 Task: Save the nearest Citi Bike station to your list of favorite locations.
Action: Mouse moved to (443, 392)
Screenshot: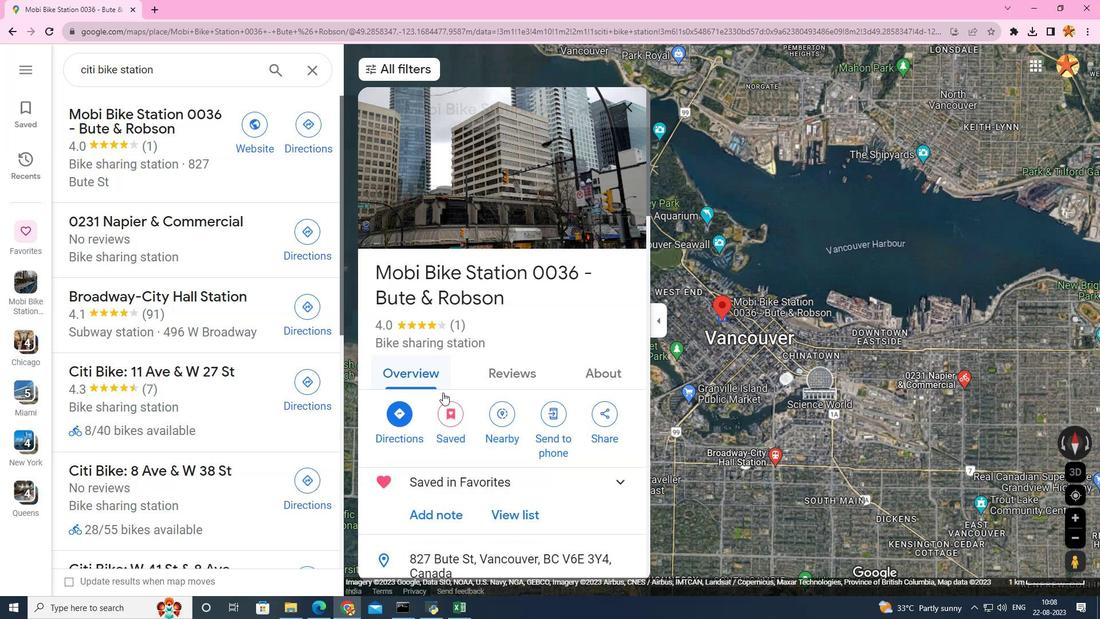 
Action: Mouse scrolled (443, 392) with delta (0, 0)
Screenshot: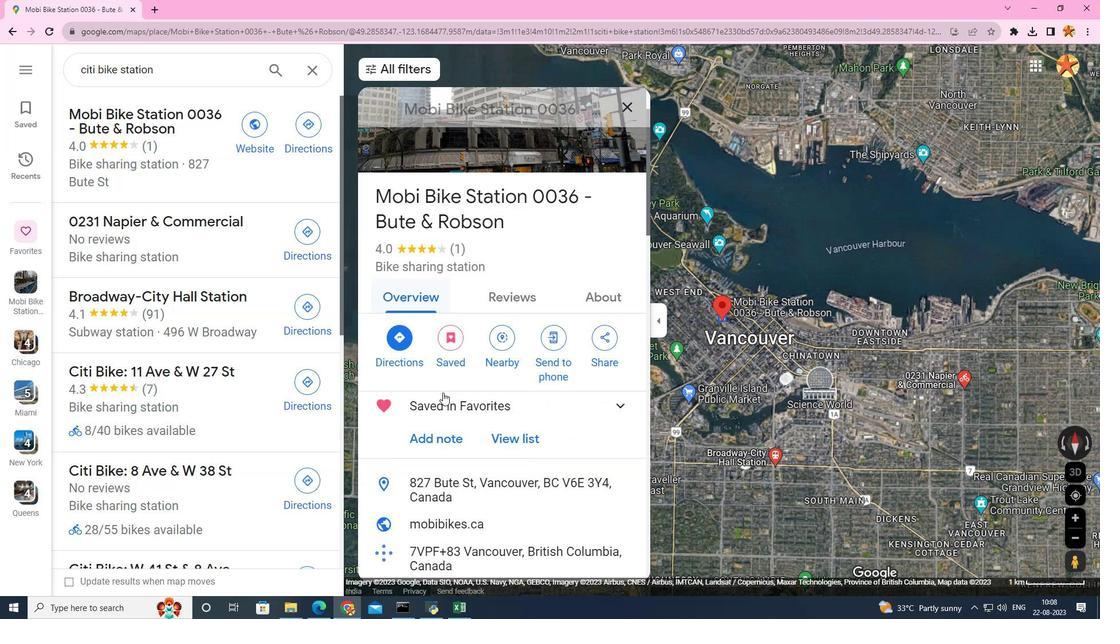 
Action: Mouse scrolled (443, 392) with delta (0, 0)
Screenshot: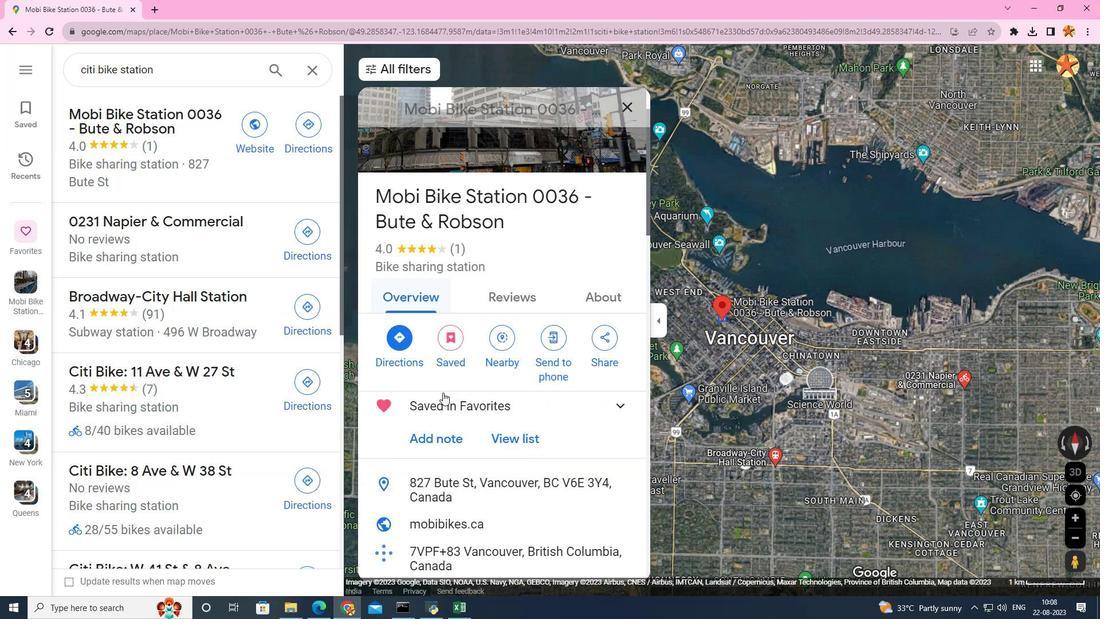 
Action: Mouse scrolled (443, 392) with delta (0, 0)
Screenshot: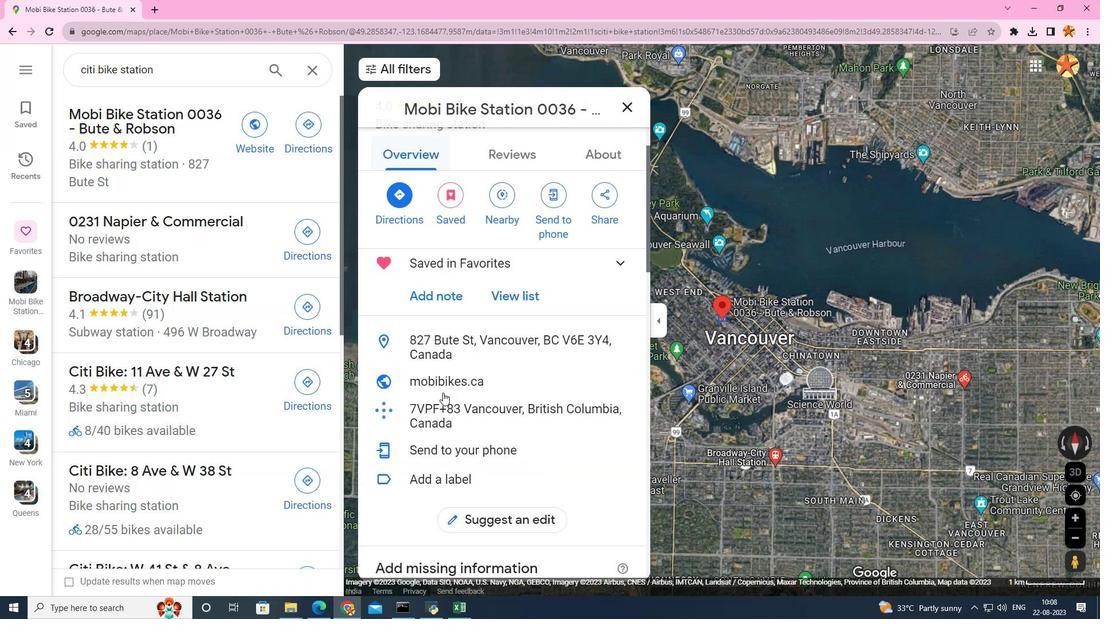 
Action: Mouse scrolled (443, 392) with delta (0, 0)
Screenshot: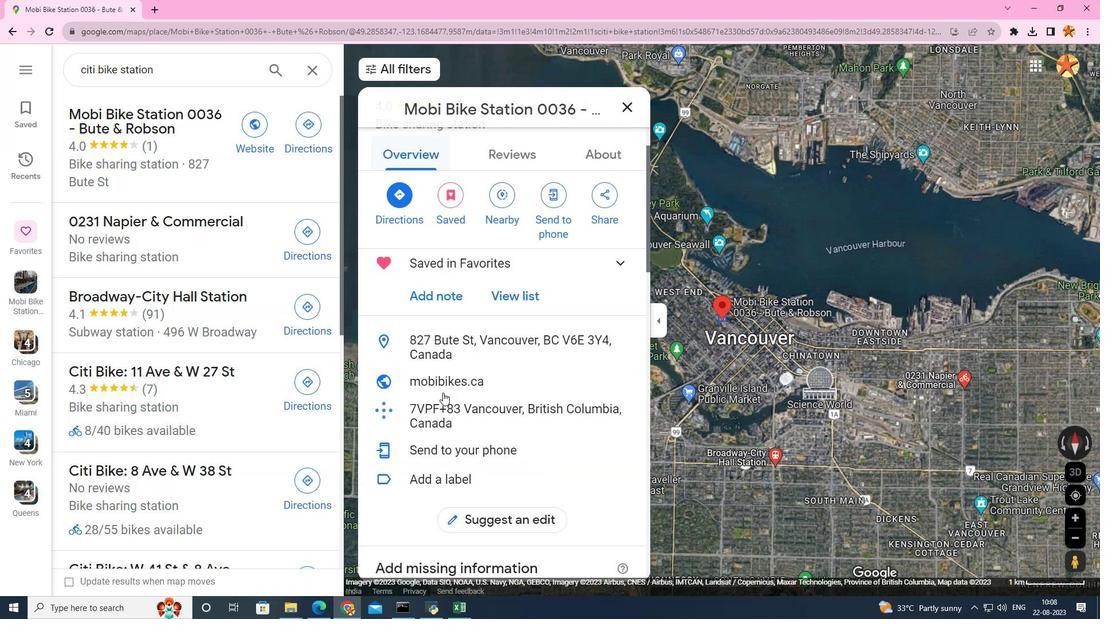 
Action: Mouse moved to (443, 392)
Screenshot: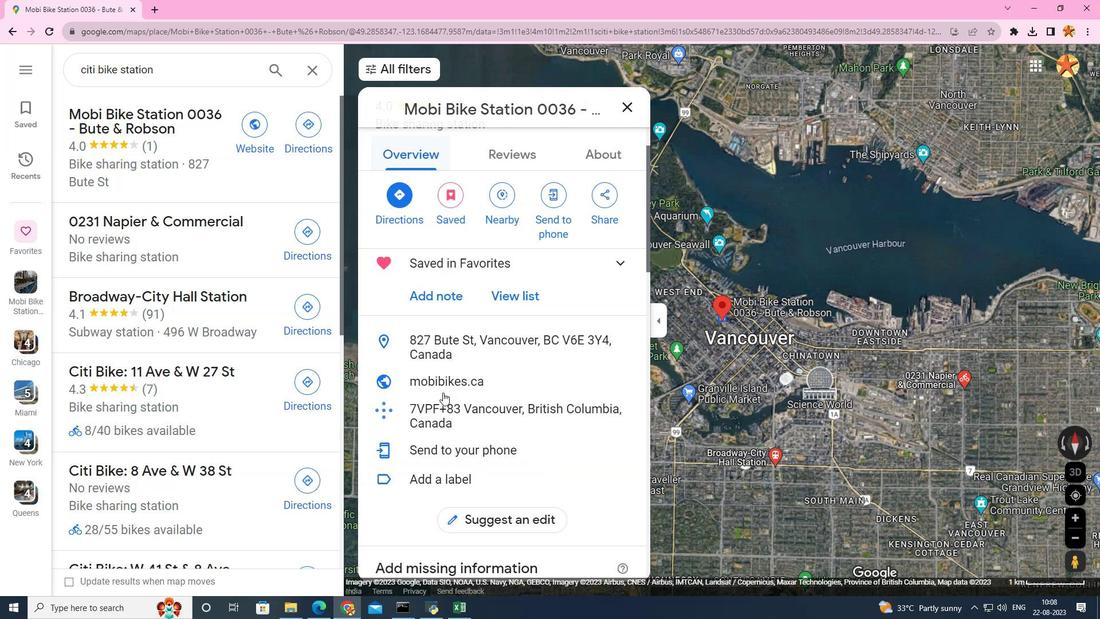 
Action: Mouse scrolled (443, 392) with delta (0, 0)
Screenshot: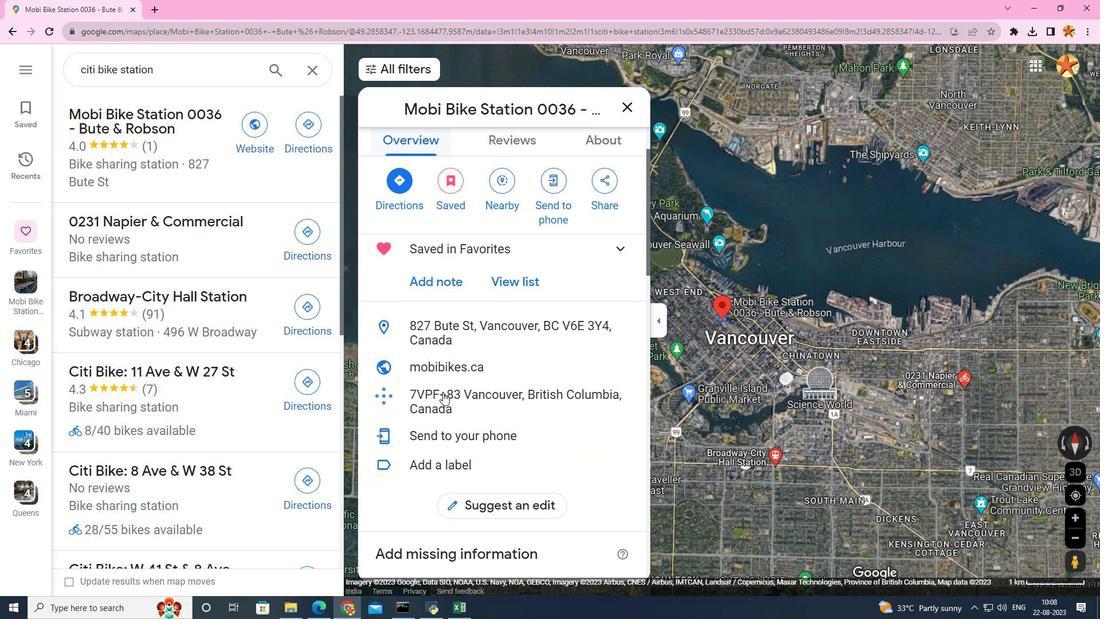 
Action: Mouse scrolled (443, 392) with delta (0, 0)
Screenshot: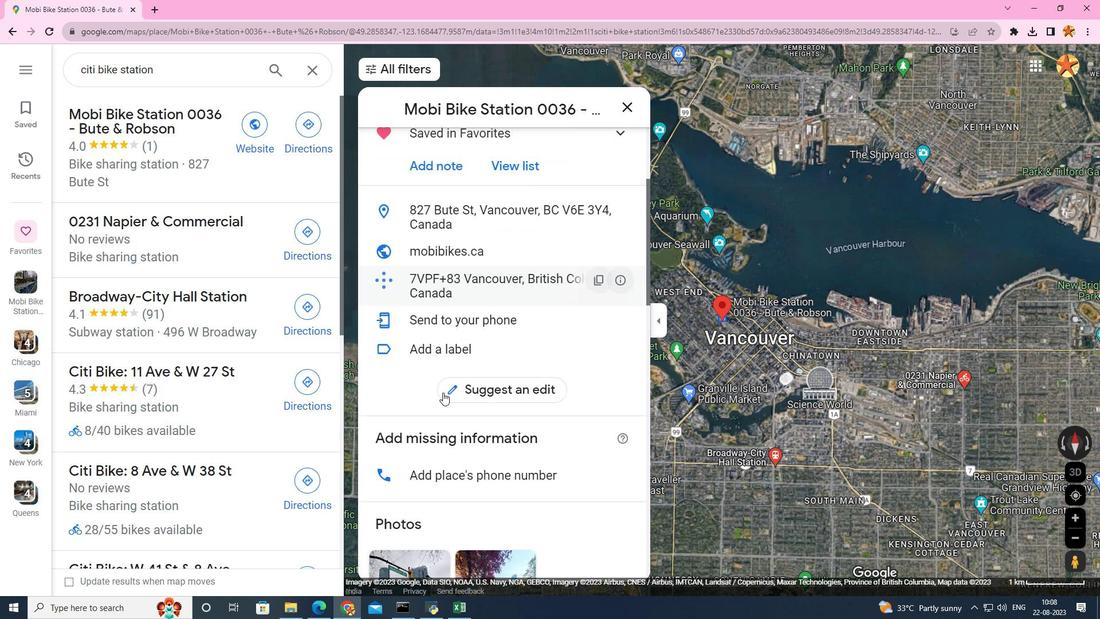 
Action: Mouse scrolled (443, 392) with delta (0, 0)
Screenshot: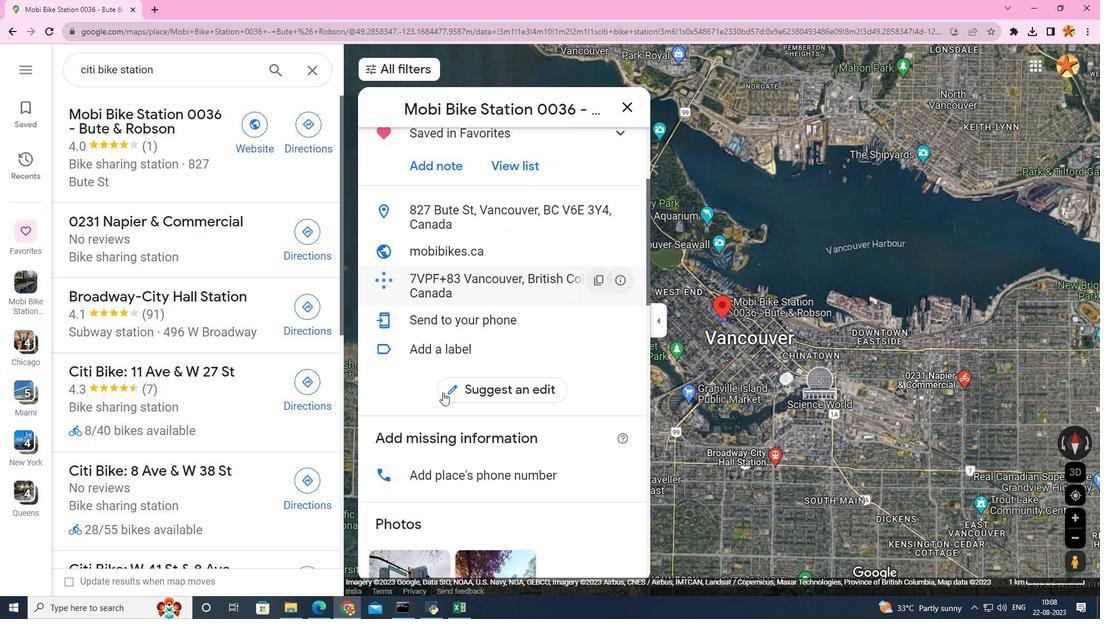 
Action: Mouse scrolled (443, 392) with delta (0, 0)
Screenshot: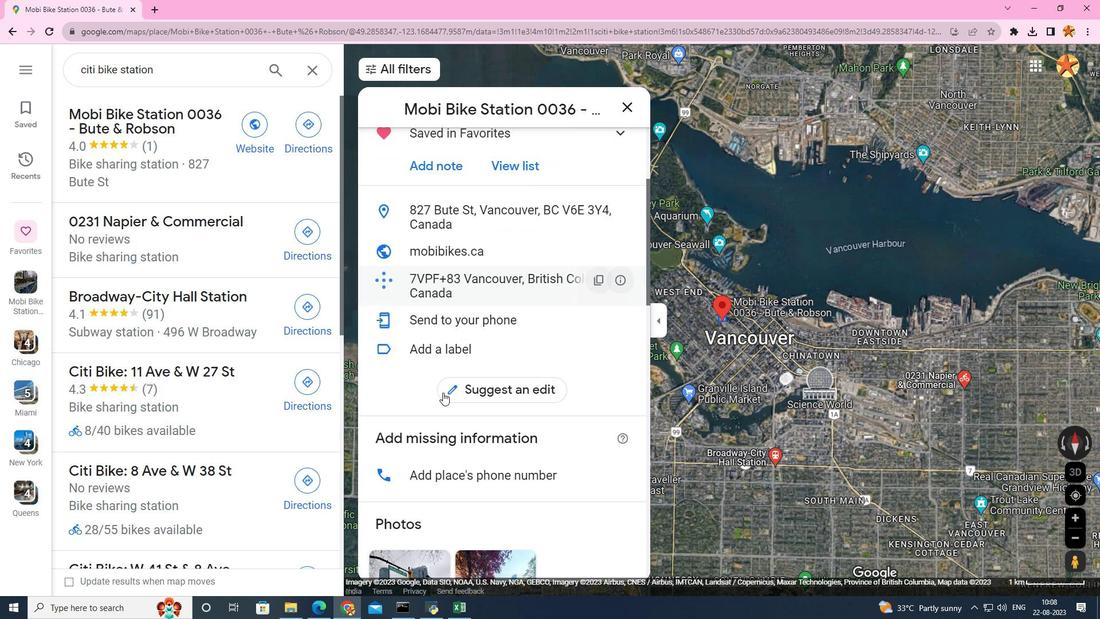 
Action: Mouse scrolled (443, 392) with delta (0, 0)
Screenshot: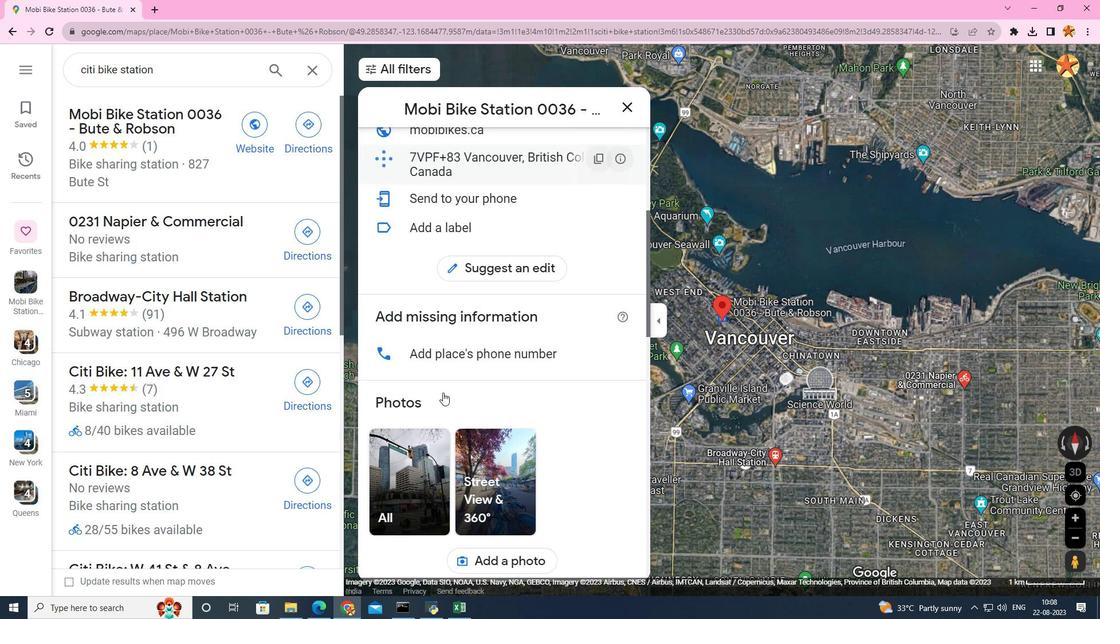 
Action: Mouse scrolled (443, 392) with delta (0, 0)
Screenshot: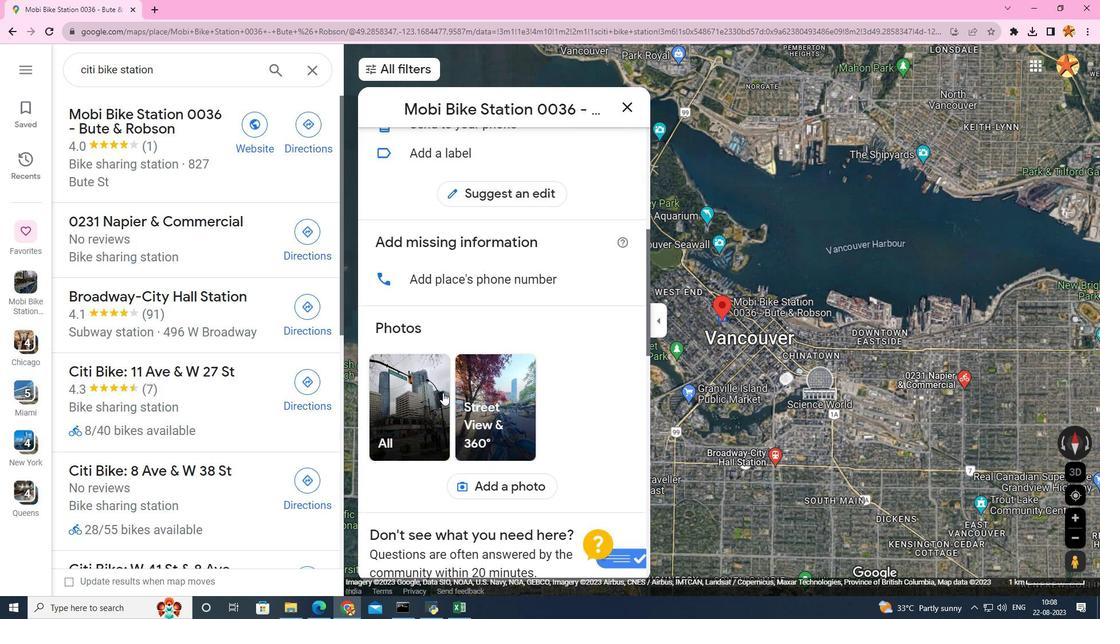 
Action: Mouse moved to (427, 388)
Screenshot: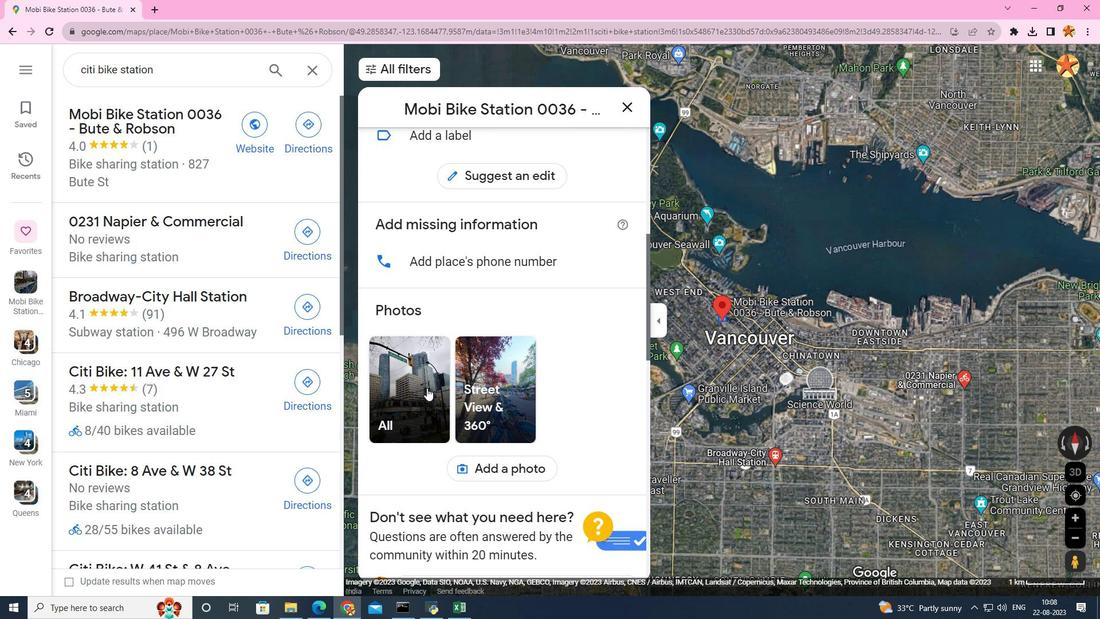 
Action: Mouse pressed left at (427, 388)
Screenshot: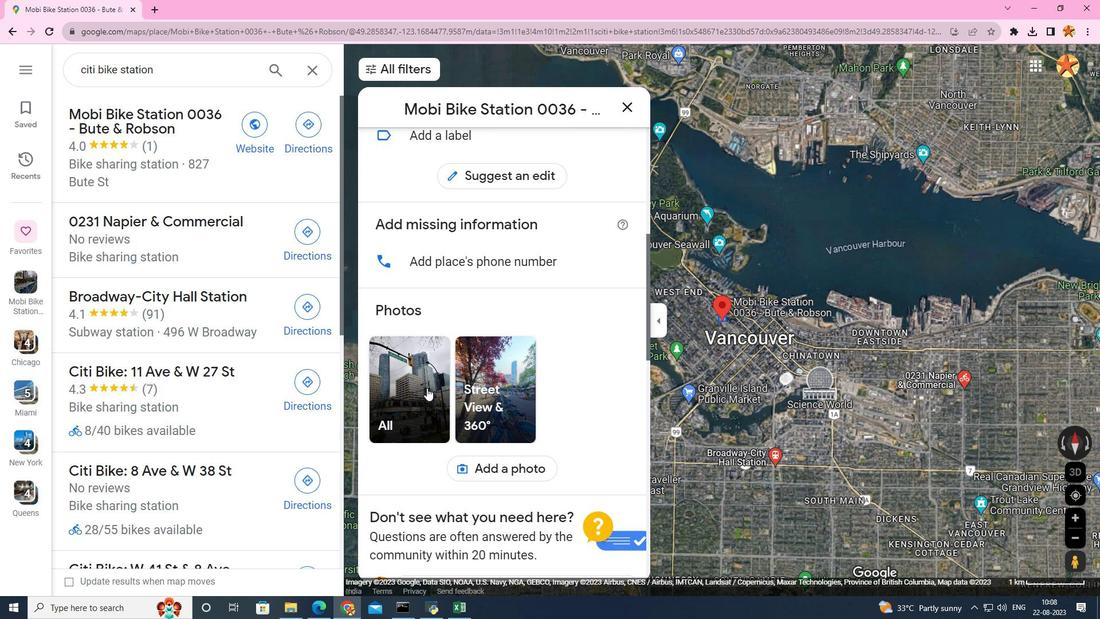 
Action: Mouse moved to (738, 508)
Screenshot: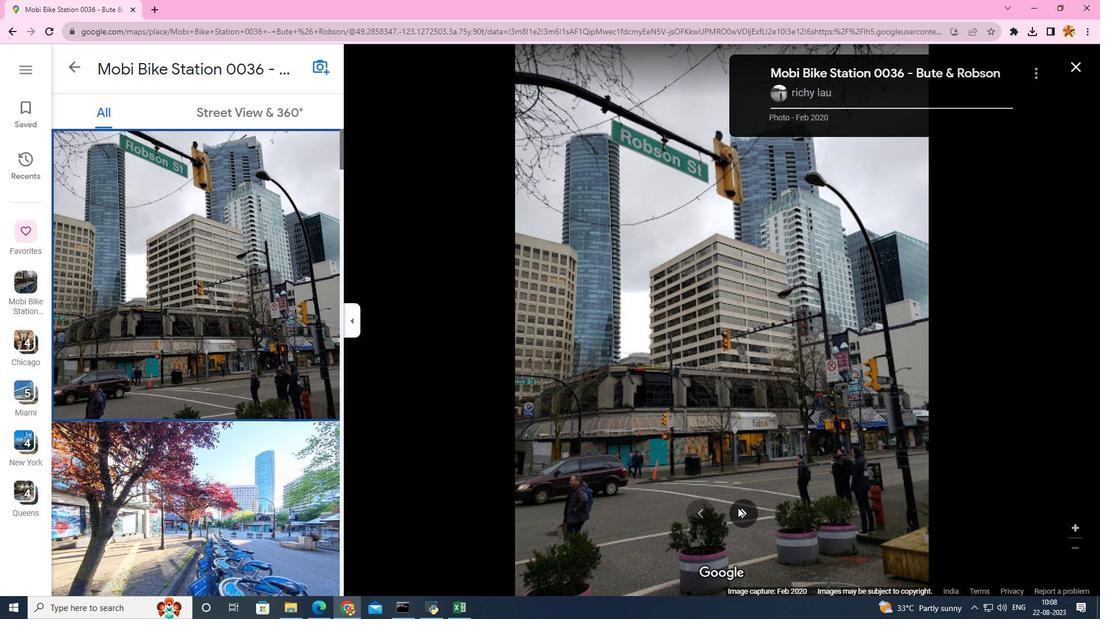 
Action: Mouse pressed left at (738, 508)
Screenshot: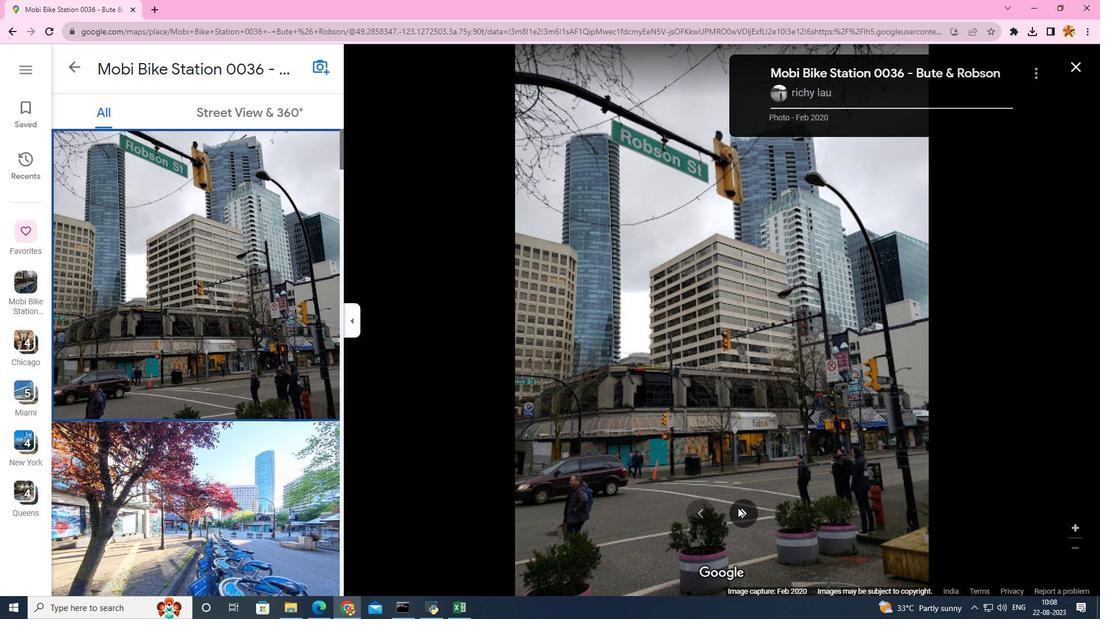 
Action: Mouse pressed left at (738, 508)
Screenshot: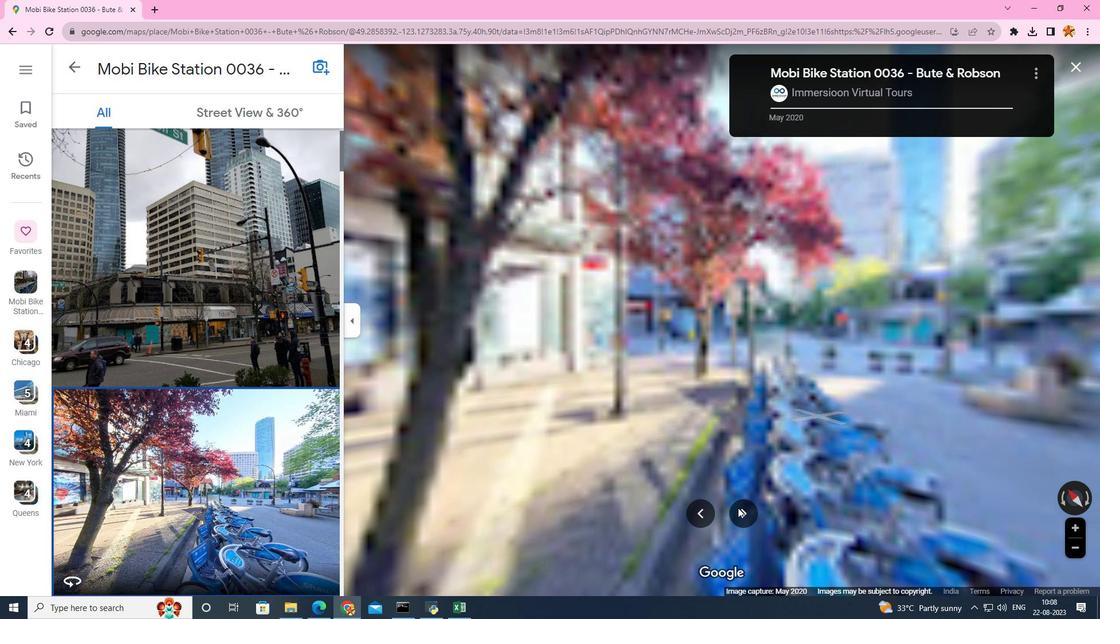 
Action: Mouse pressed left at (738, 508)
Screenshot: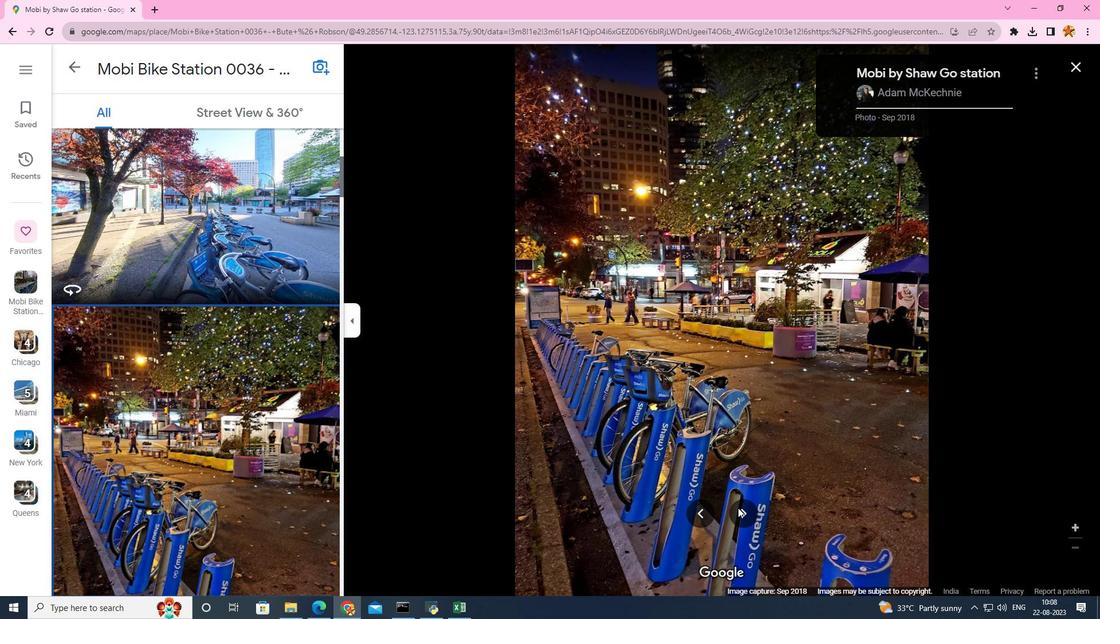 
Action: Mouse pressed left at (738, 508)
Screenshot: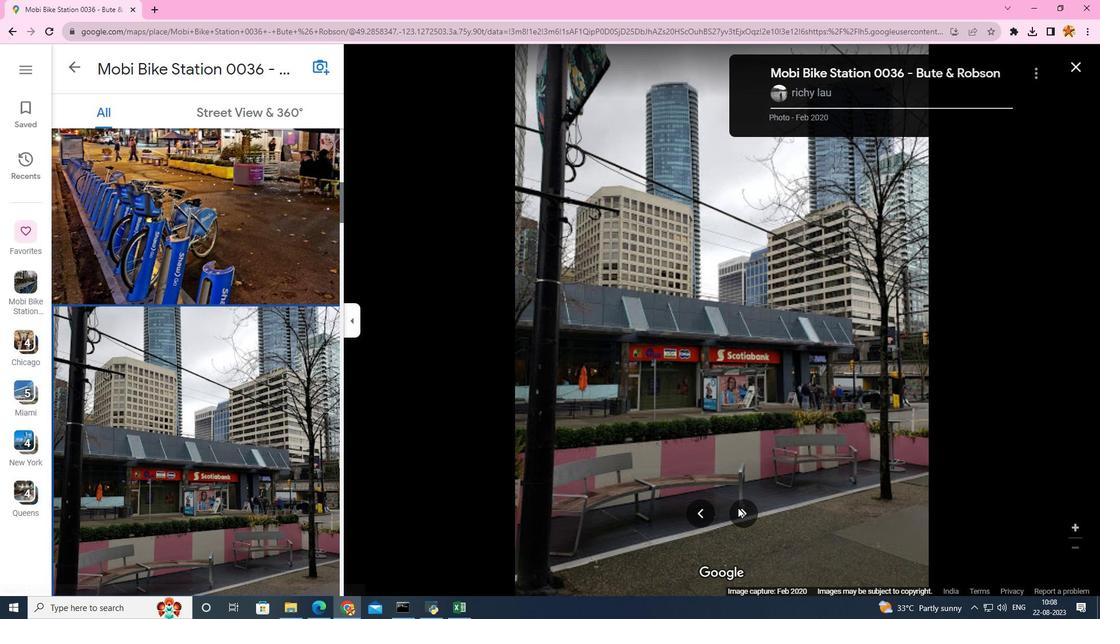 
Action: Mouse pressed left at (738, 508)
Screenshot: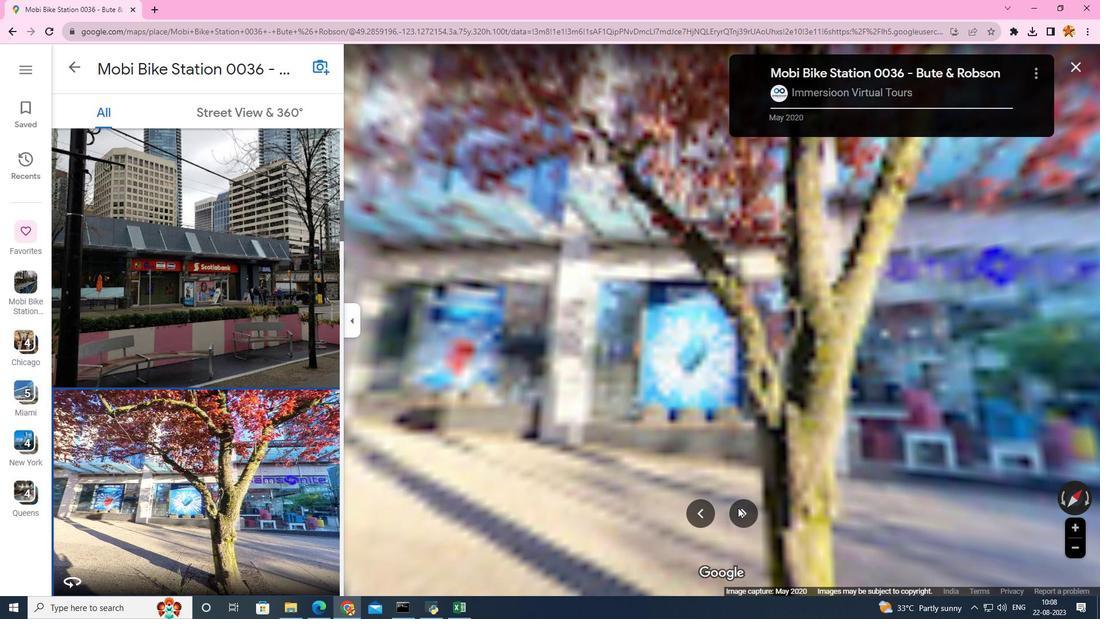 
Action: Mouse pressed left at (738, 508)
Screenshot: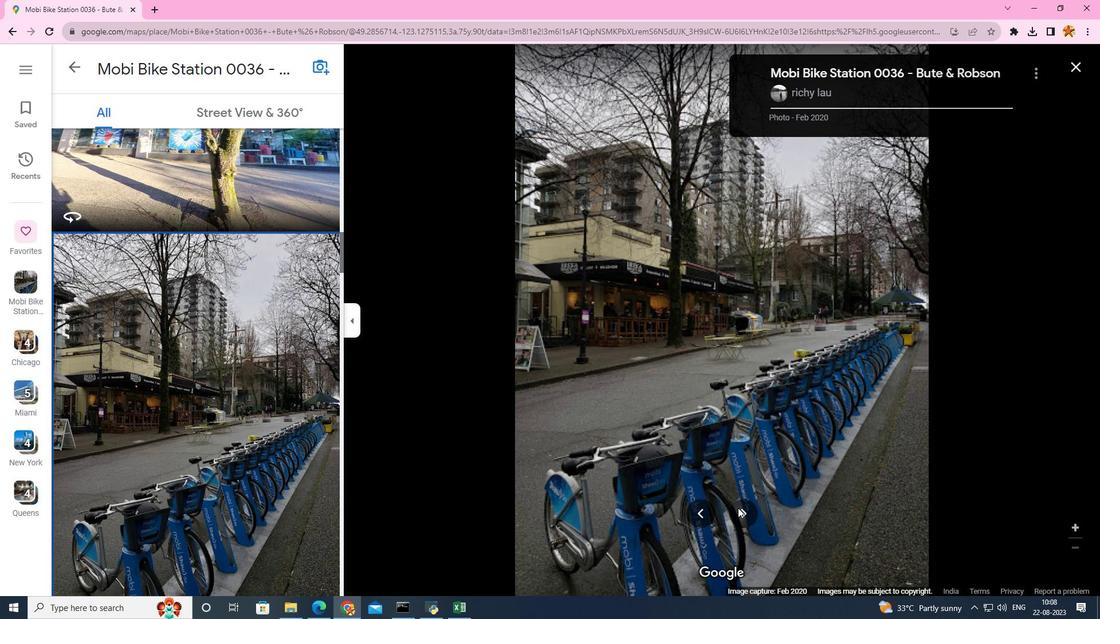 
Action: Mouse pressed left at (738, 508)
Screenshot: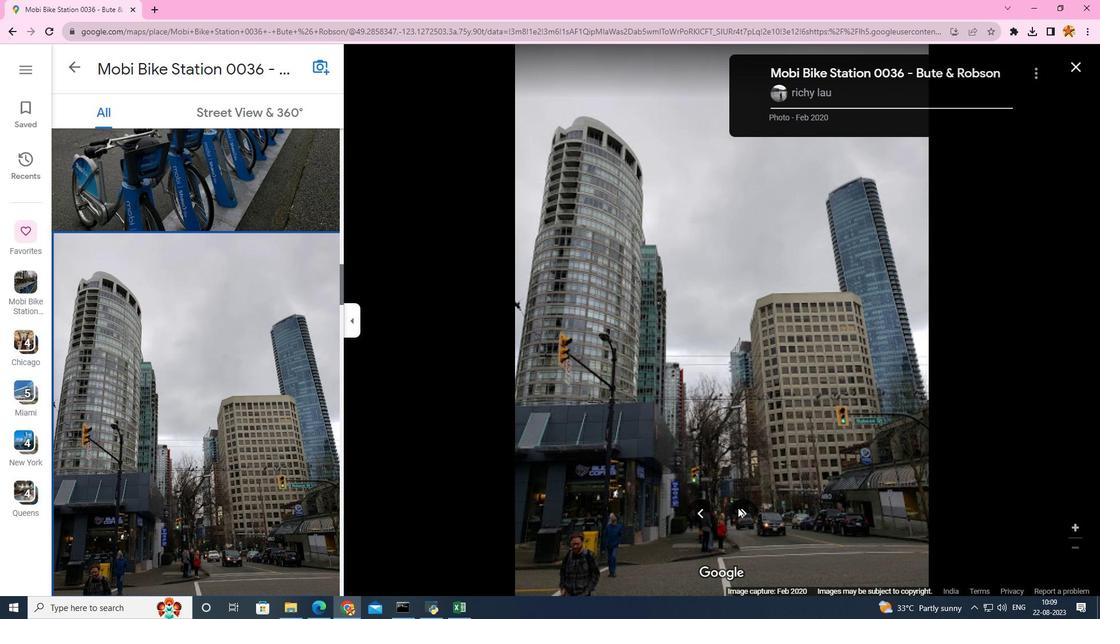 
Action: Mouse pressed left at (738, 508)
Screenshot: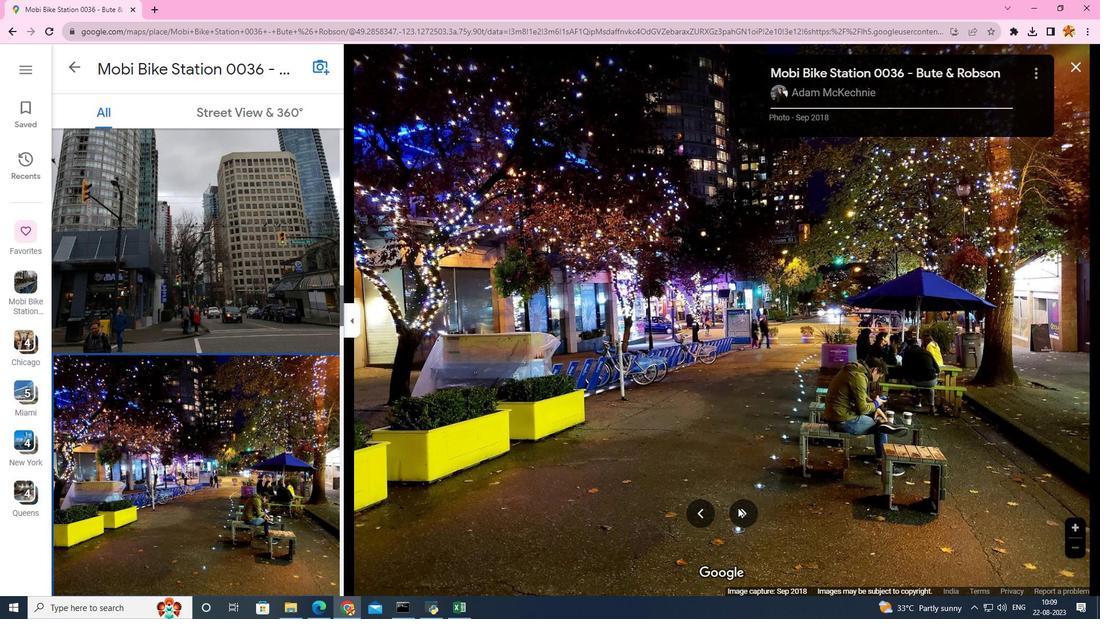
Action: Mouse pressed left at (738, 508)
Screenshot: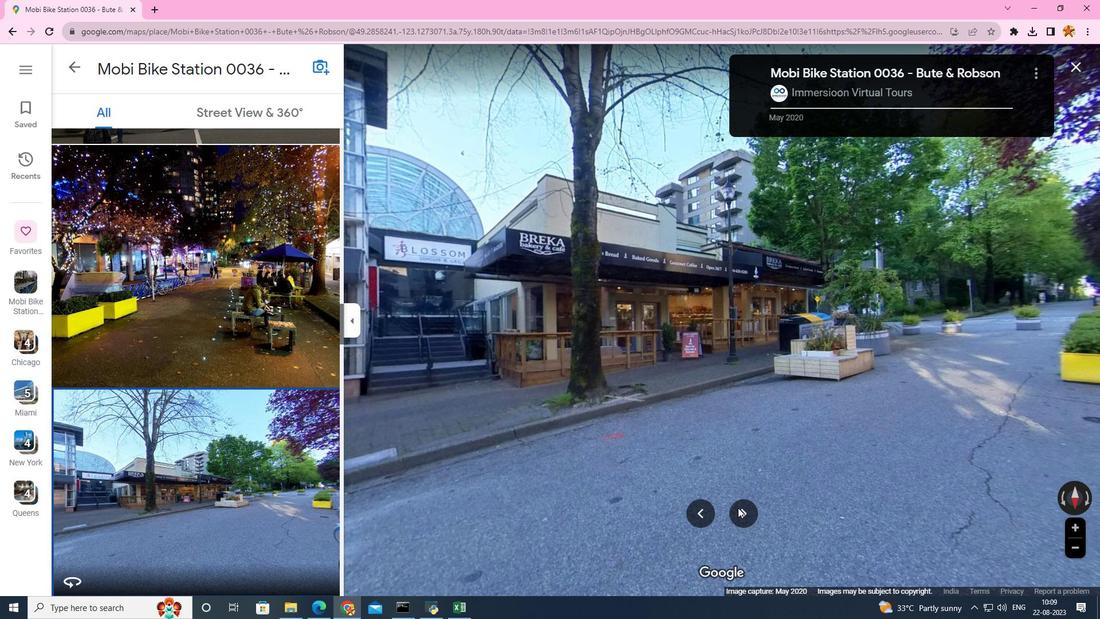 
Action: Mouse pressed left at (738, 508)
Screenshot: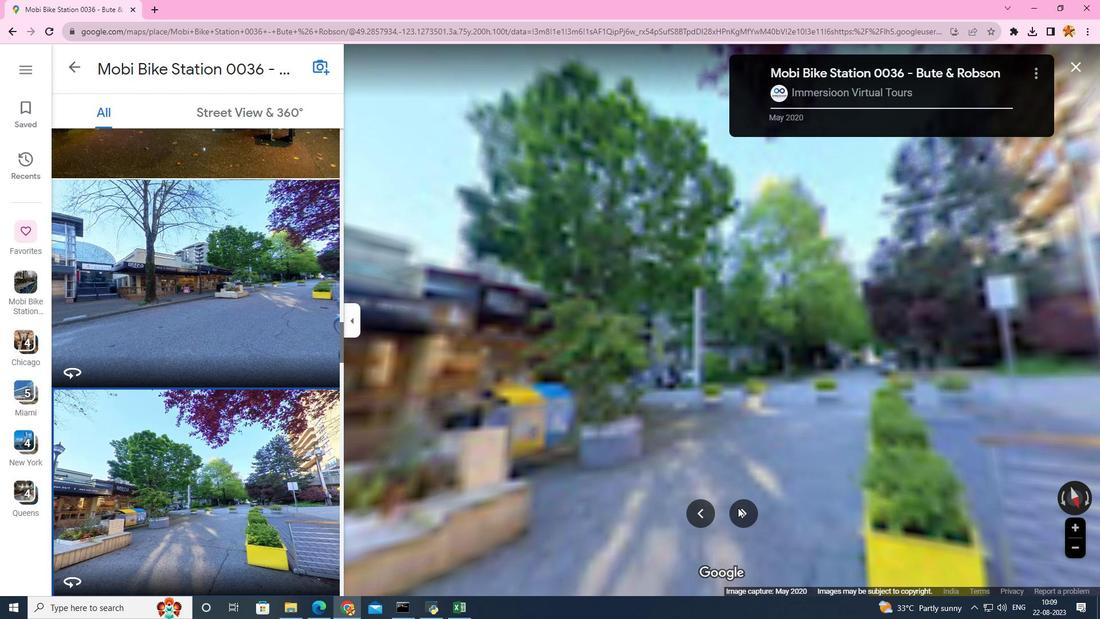 
Action: Mouse moved to (740, 508)
Screenshot: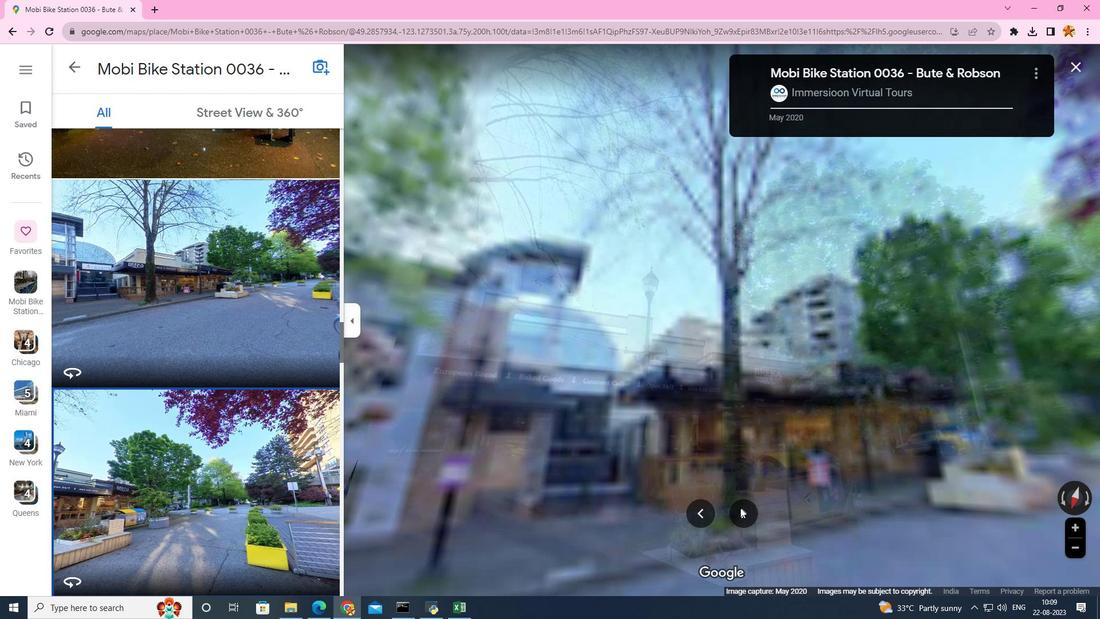 
Action: Mouse pressed left at (740, 508)
Screenshot: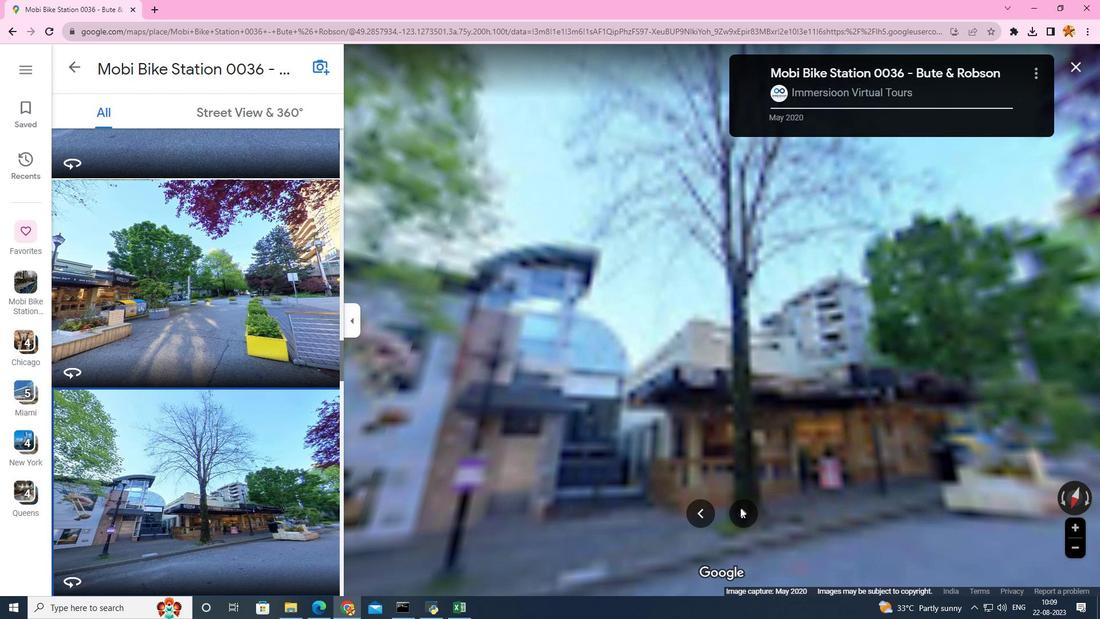 
Action: Mouse pressed left at (740, 508)
Screenshot: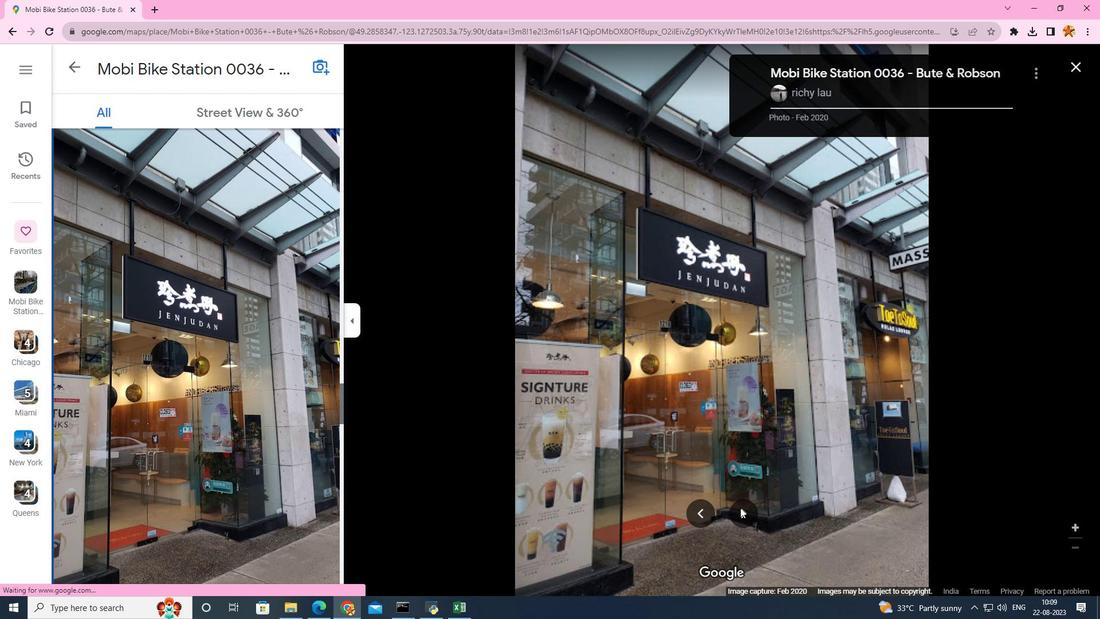 
Action: Mouse pressed left at (740, 508)
Screenshot: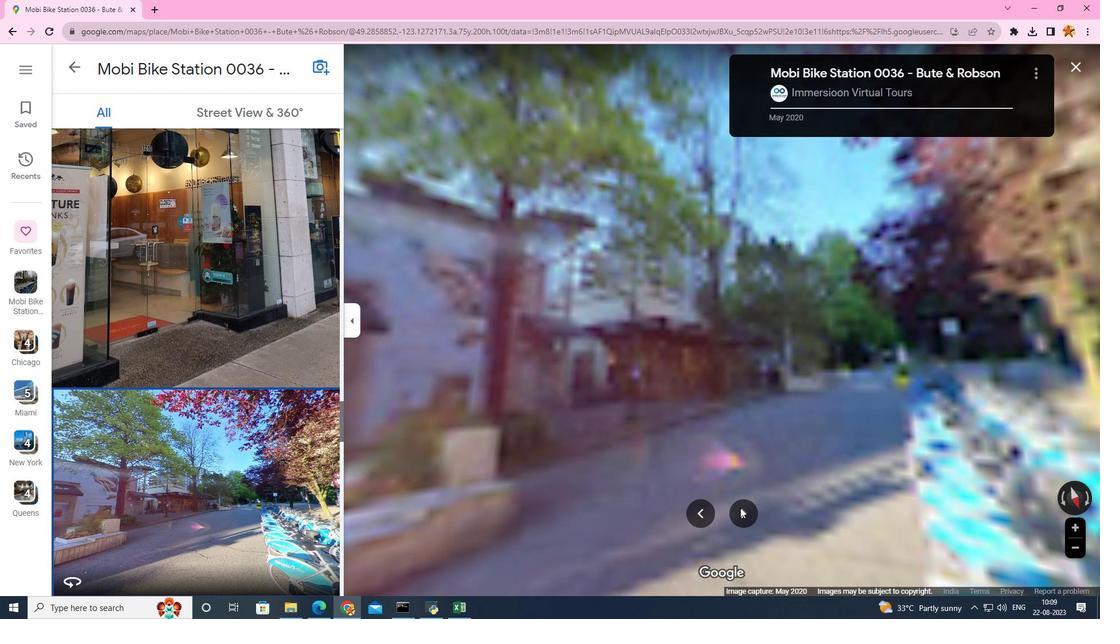 
Action: Mouse pressed left at (740, 508)
Screenshot: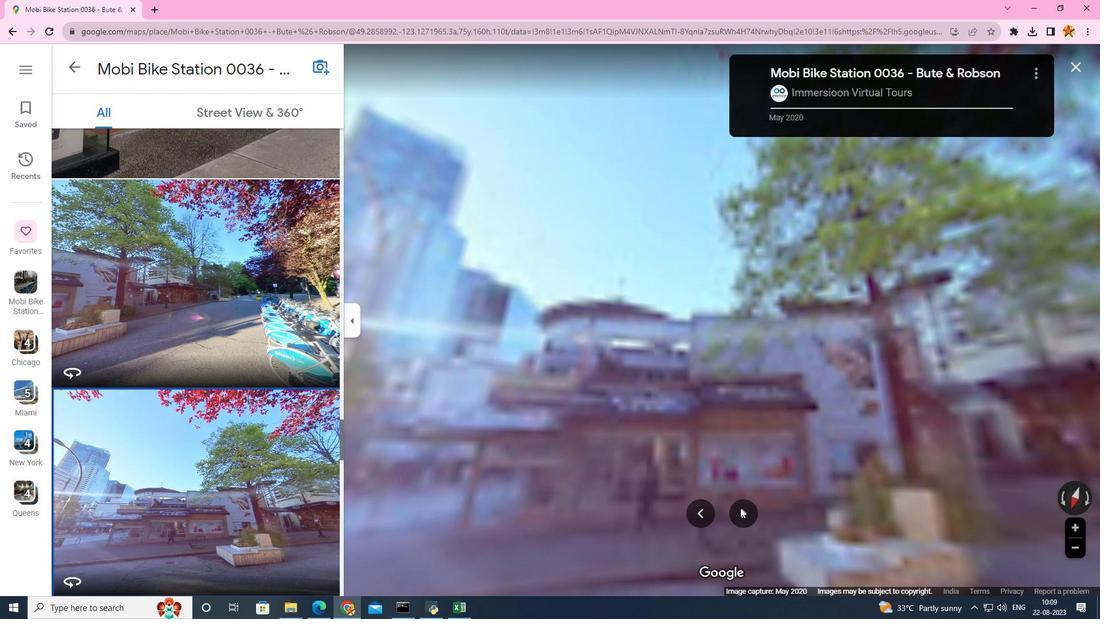 
Action: Mouse pressed left at (740, 508)
Screenshot: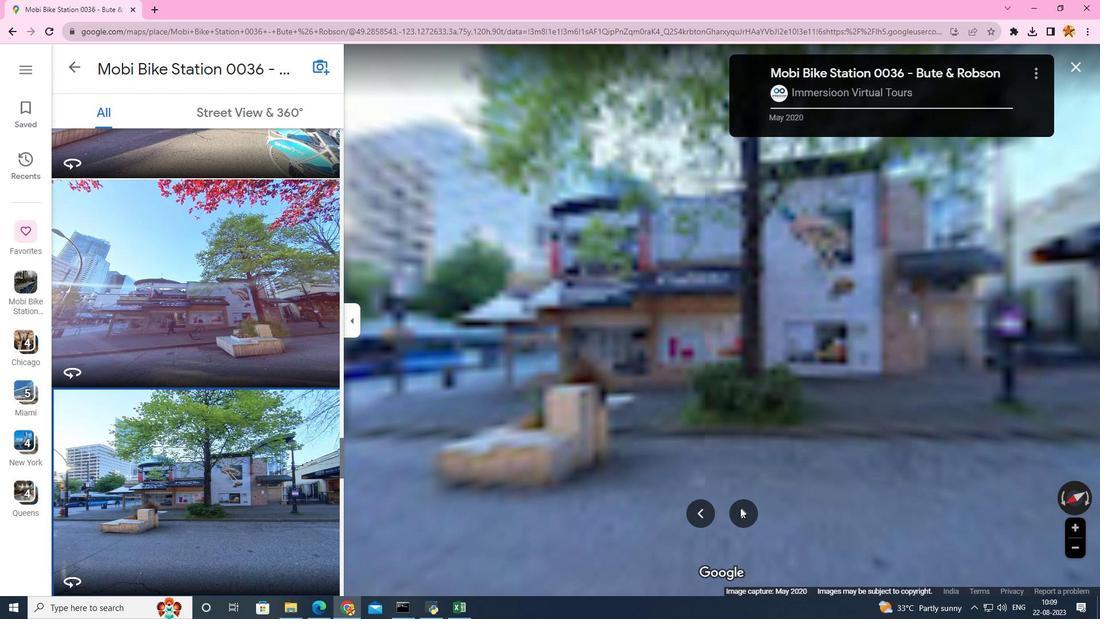 
Action: Mouse pressed left at (740, 508)
Screenshot: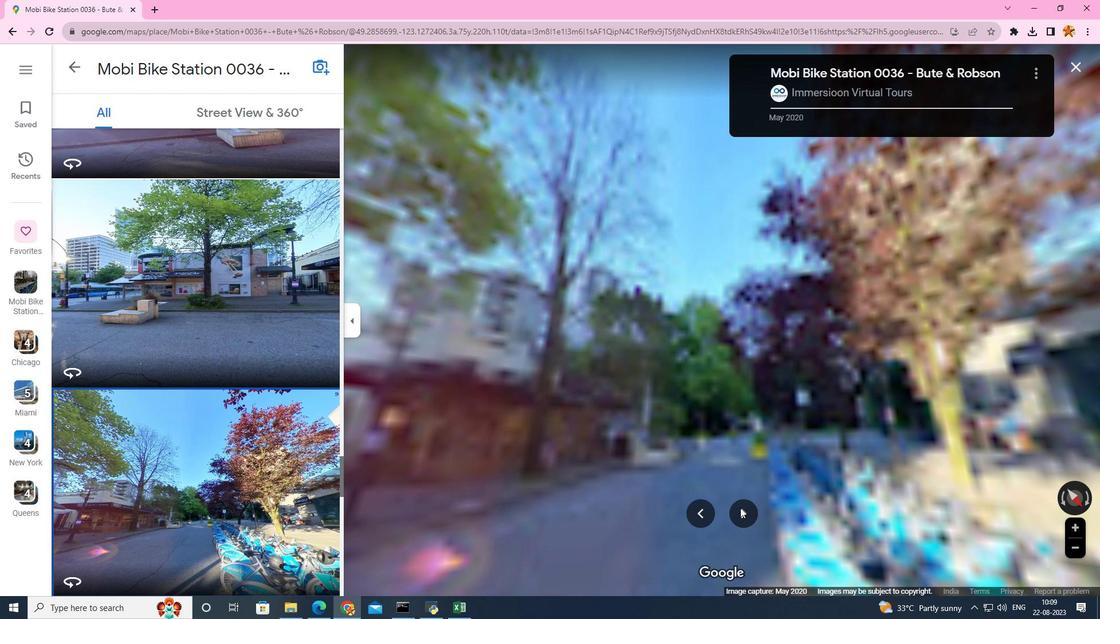 
Action: Mouse pressed left at (740, 508)
Screenshot: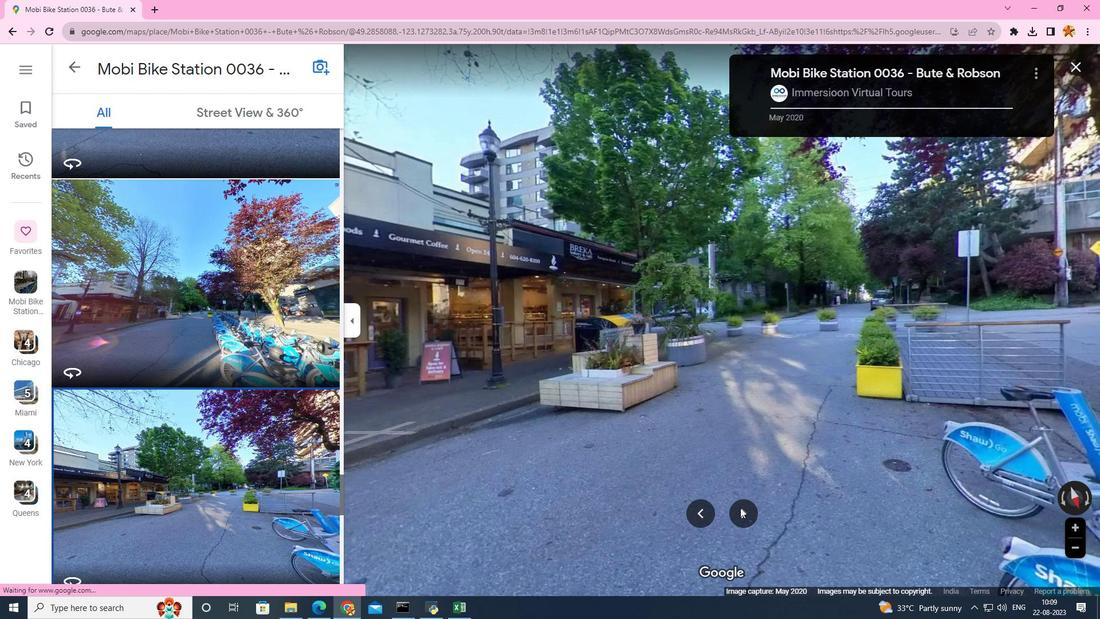 
Action: Mouse pressed left at (740, 508)
Screenshot: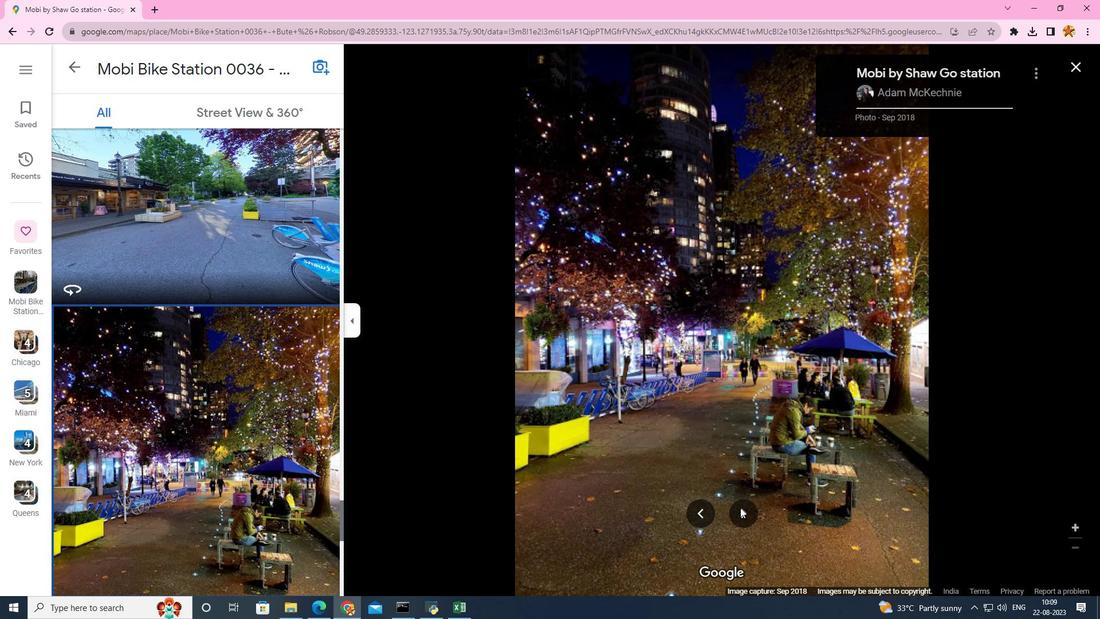 
Action: Mouse pressed left at (740, 508)
Screenshot: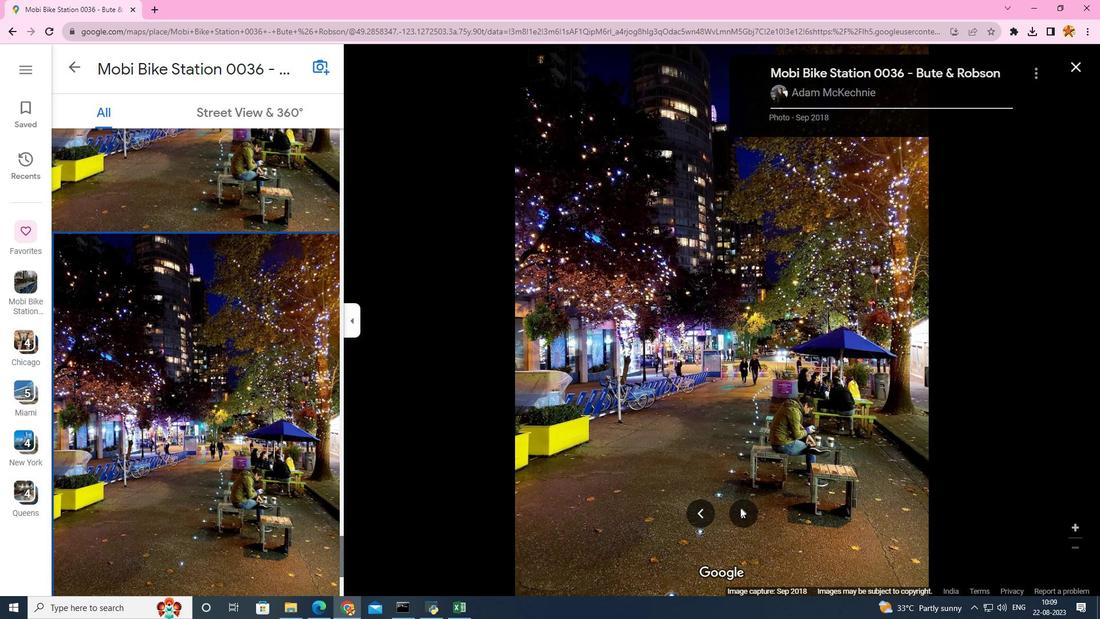 
Action: Mouse pressed left at (740, 508)
Screenshot: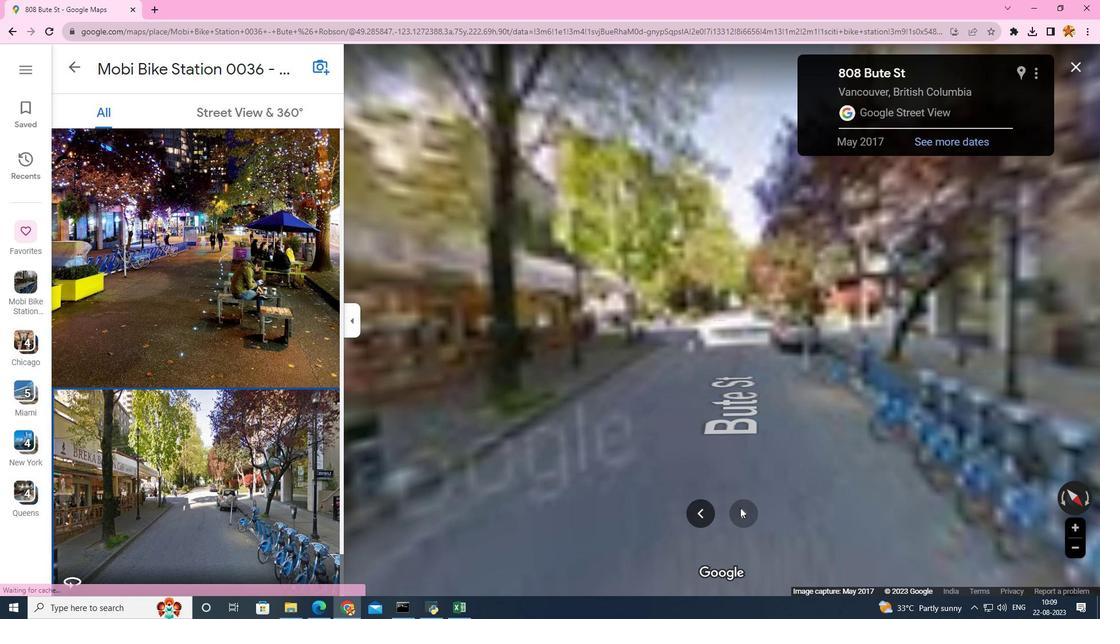 
Action: Mouse moved to (740, 470)
Screenshot: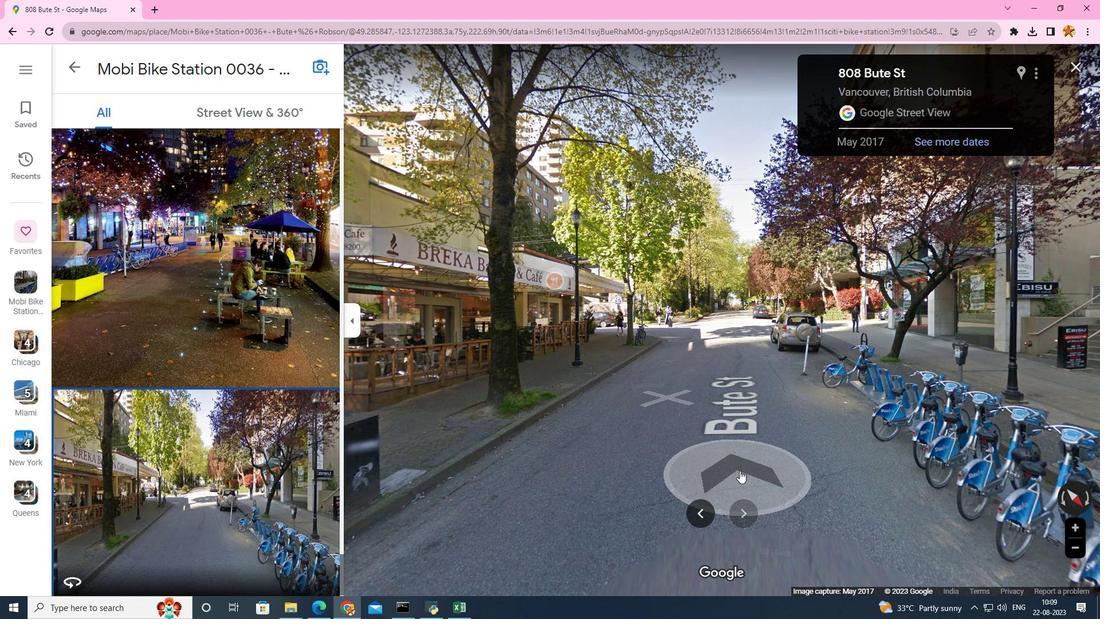 
Action: Mouse pressed left at (740, 470)
Screenshot: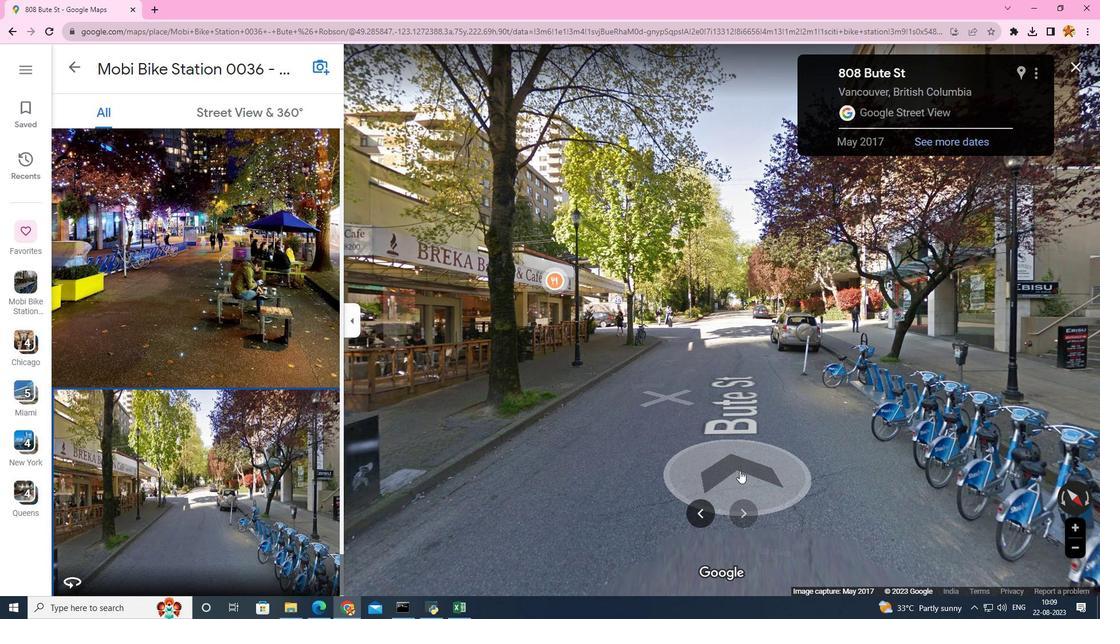 
Action: Mouse moved to (740, 463)
Screenshot: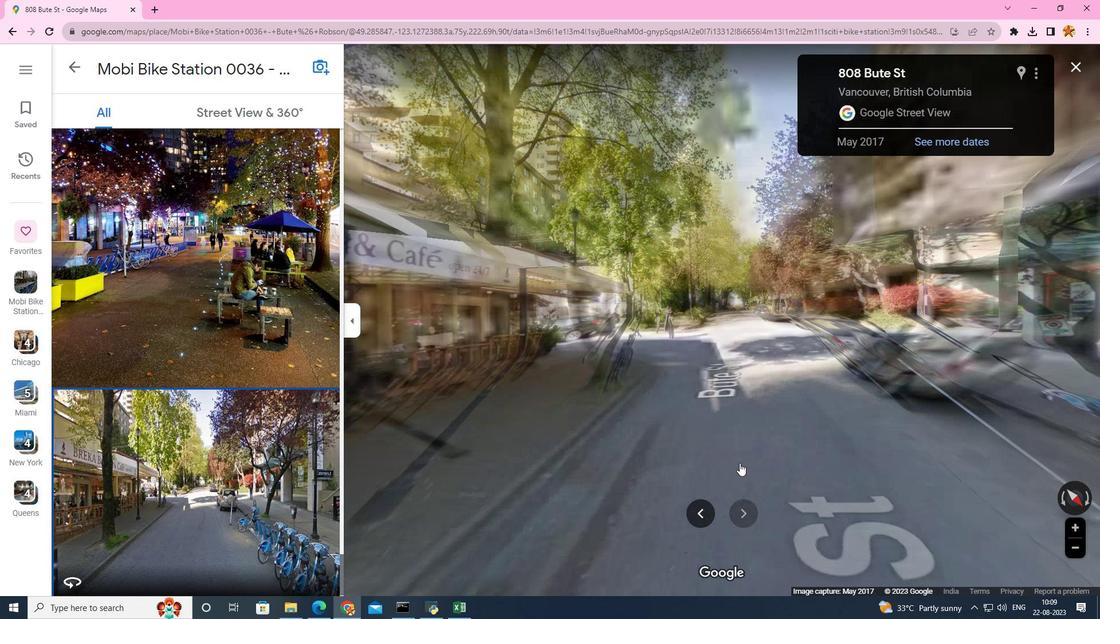 
Action: Mouse pressed left at (740, 463)
Screenshot: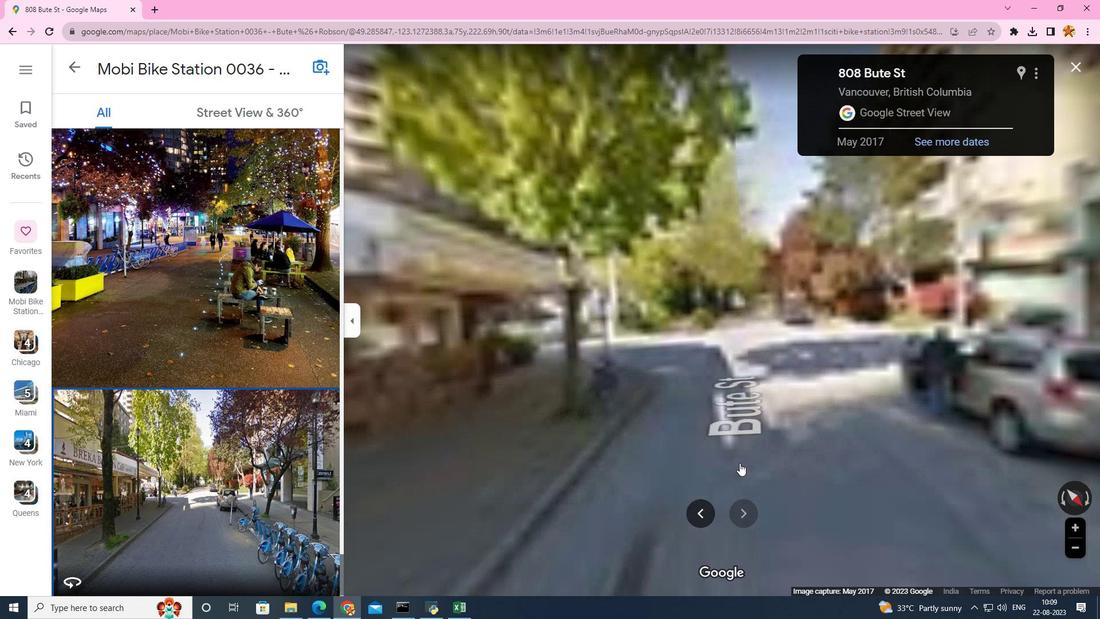 
Action: Mouse moved to (746, 455)
Screenshot: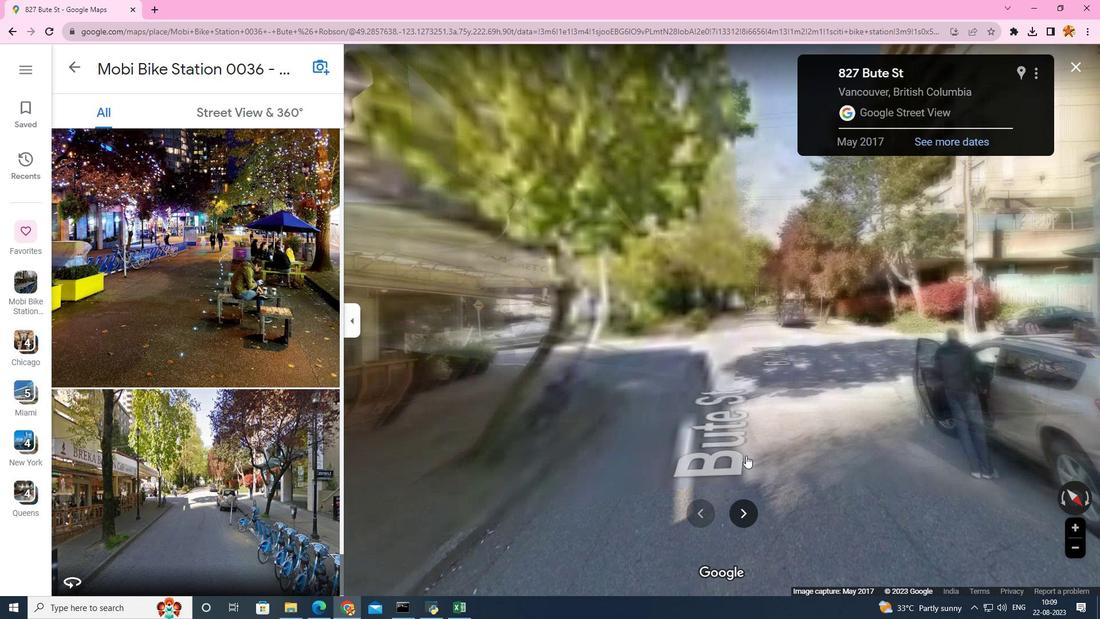 
Action: Mouse pressed left at (746, 455)
Screenshot: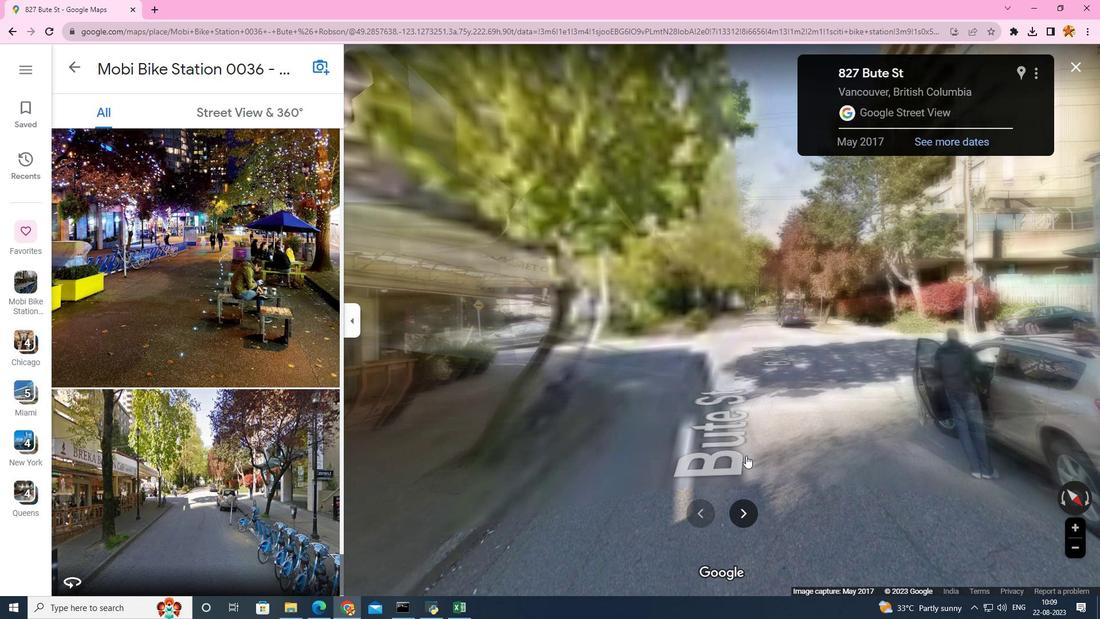 
Action: Mouse moved to (747, 450)
Screenshot: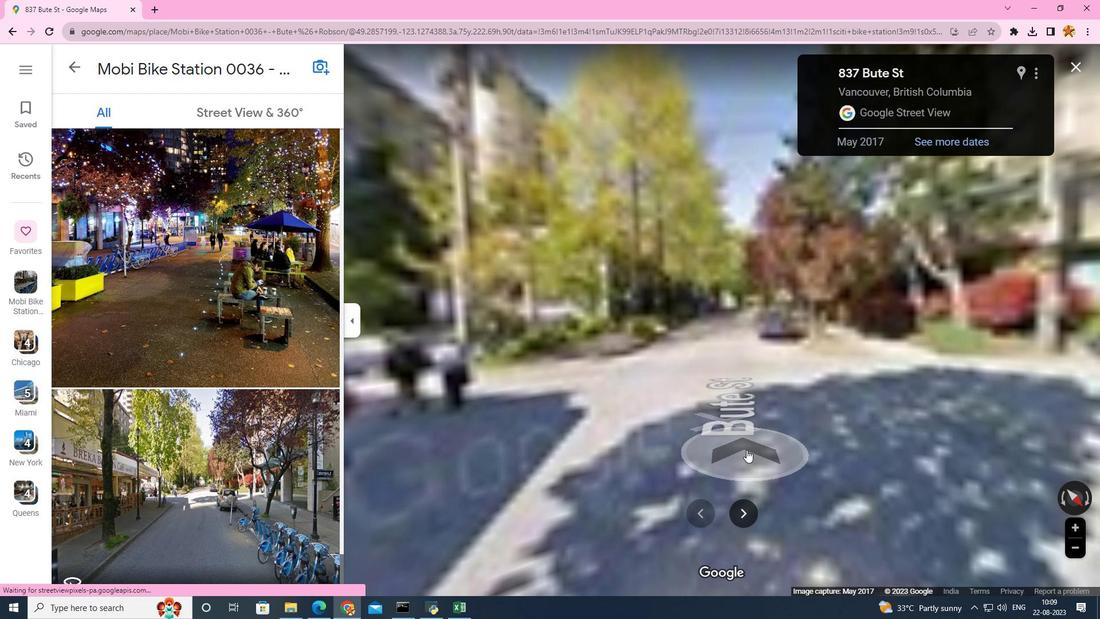 
Action: Mouse pressed left at (747, 450)
Screenshot: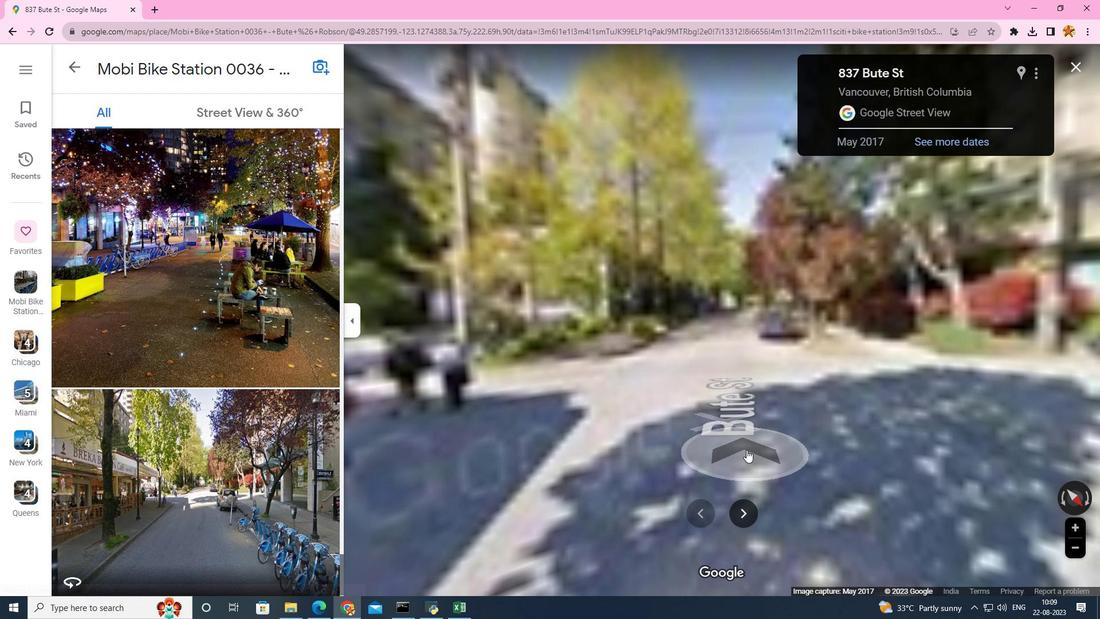 
Action: Mouse pressed left at (747, 450)
Screenshot: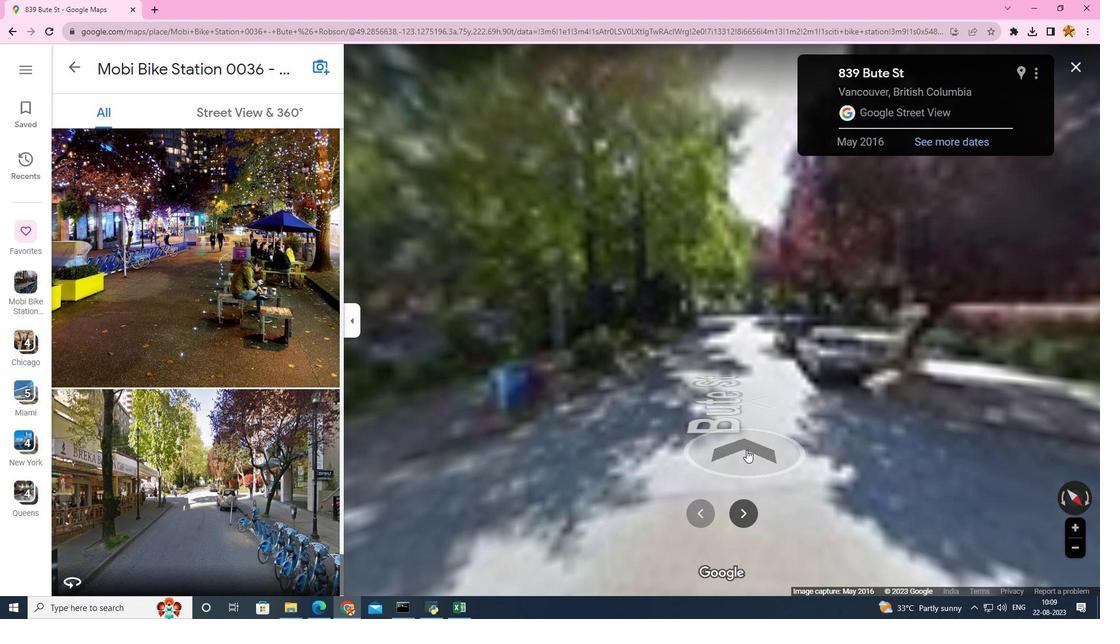 
Action: Mouse pressed left at (747, 450)
Screenshot: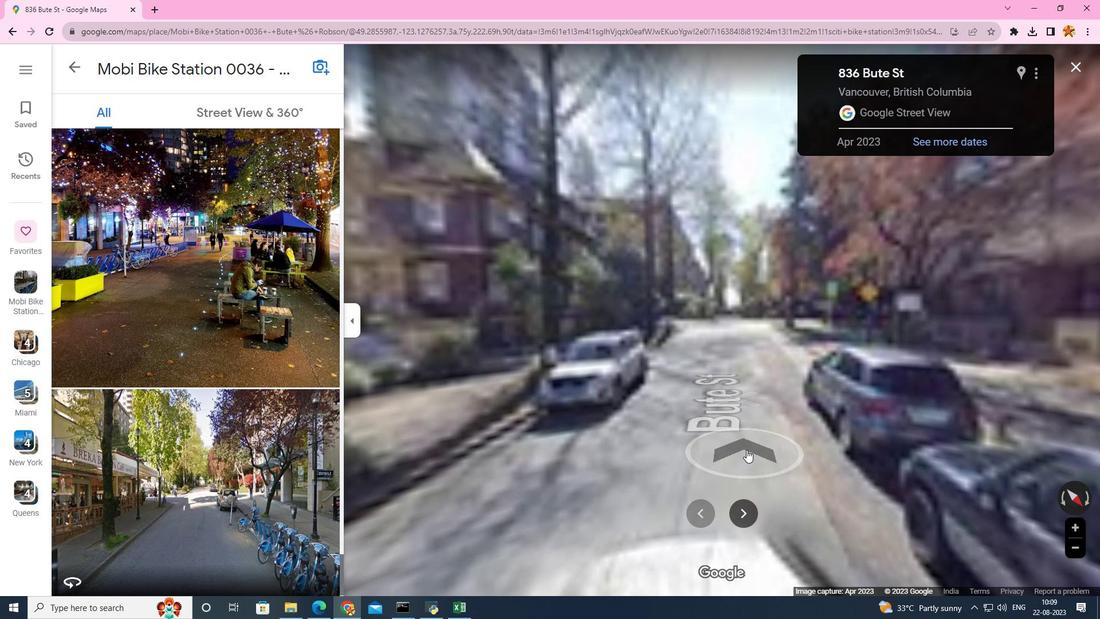 
Action: Mouse pressed left at (747, 450)
Screenshot: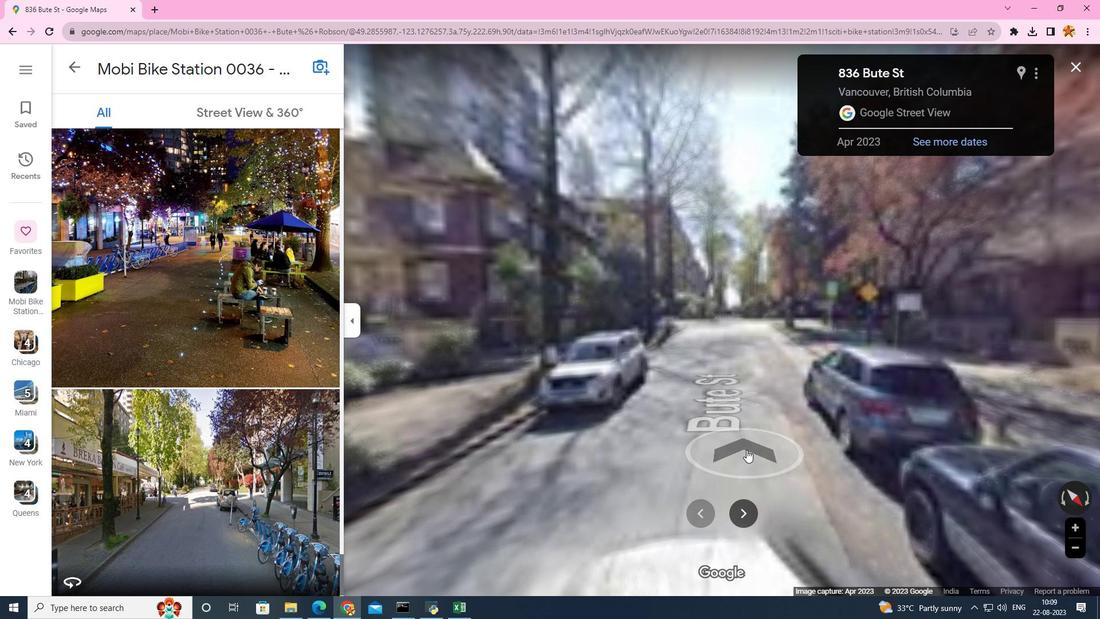 
Action: Mouse pressed left at (747, 450)
Screenshot: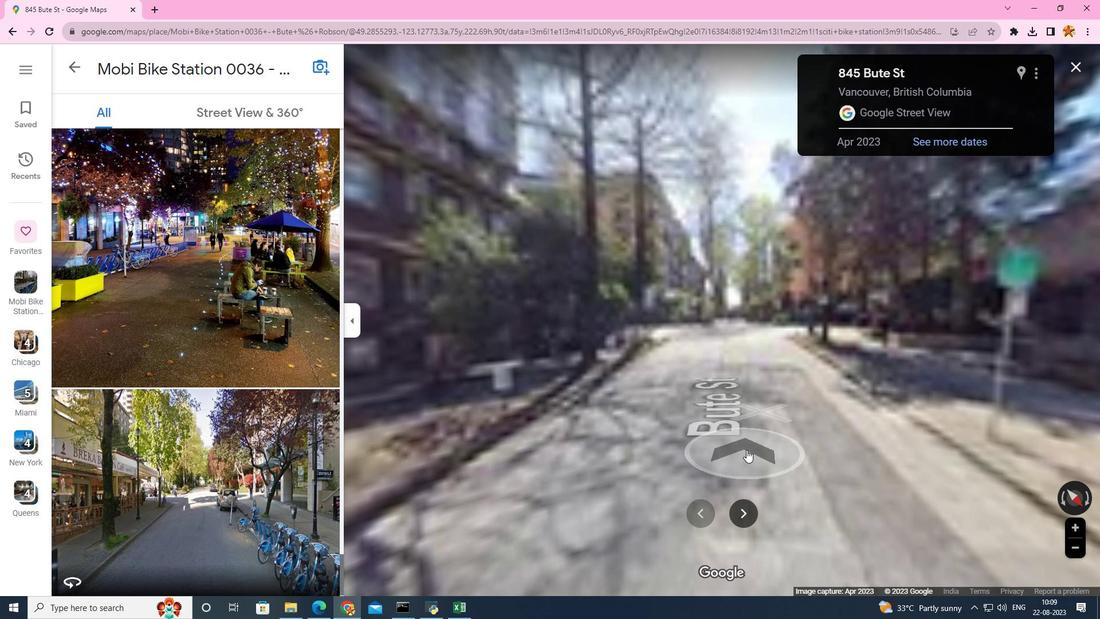 
Action: Mouse pressed left at (747, 450)
Screenshot: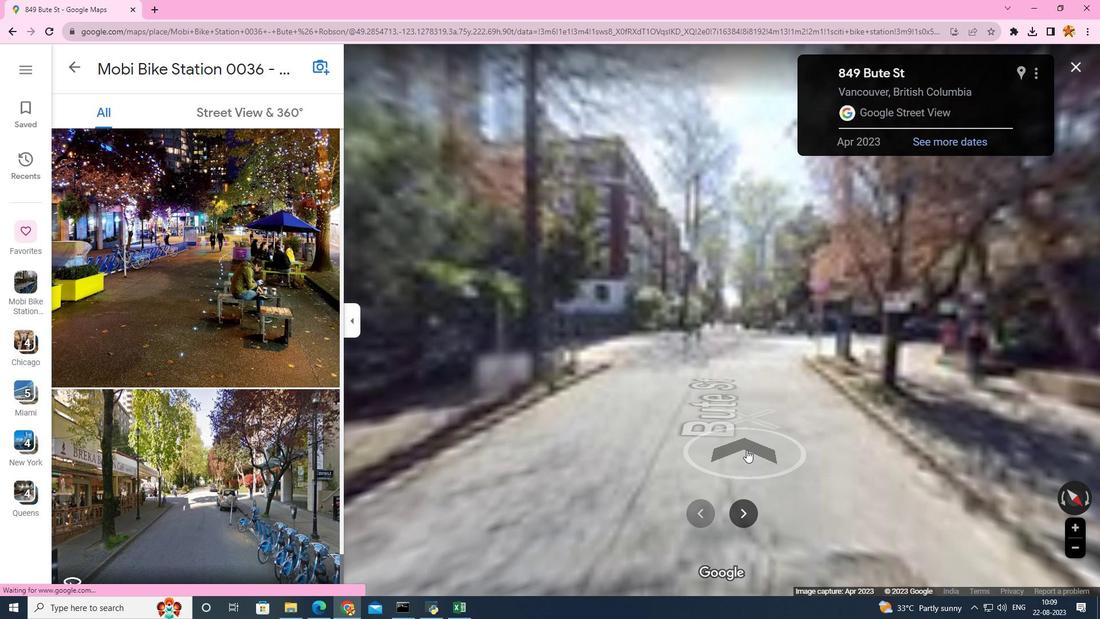 
Action: Mouse pressed left at (747, 450)
Screenshot: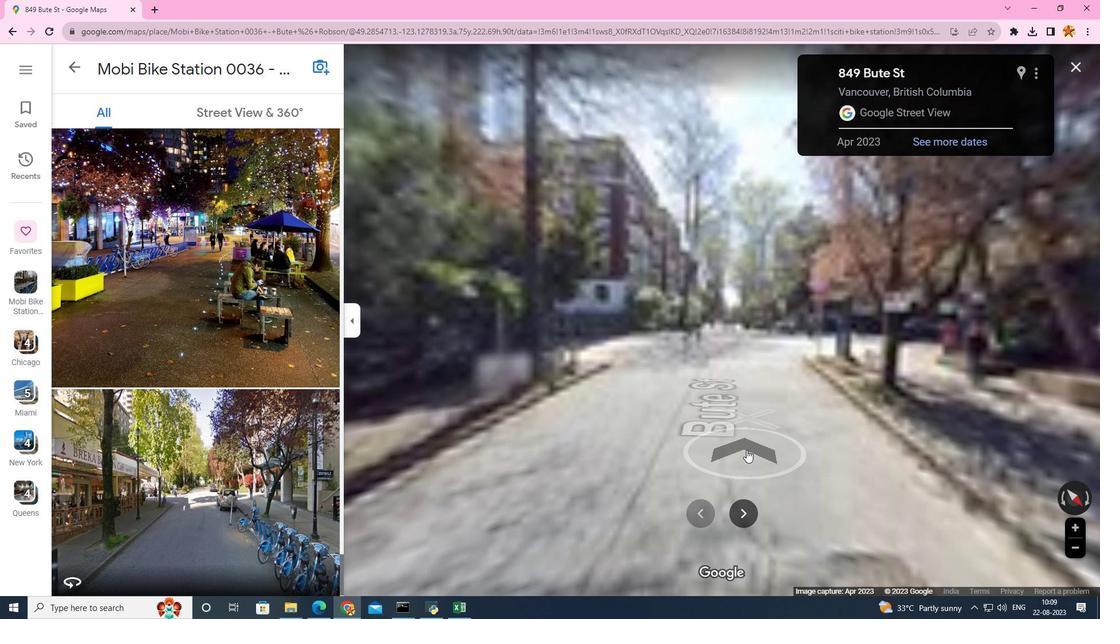 
Action: Mouse moved to (736, 437)
Screenshot: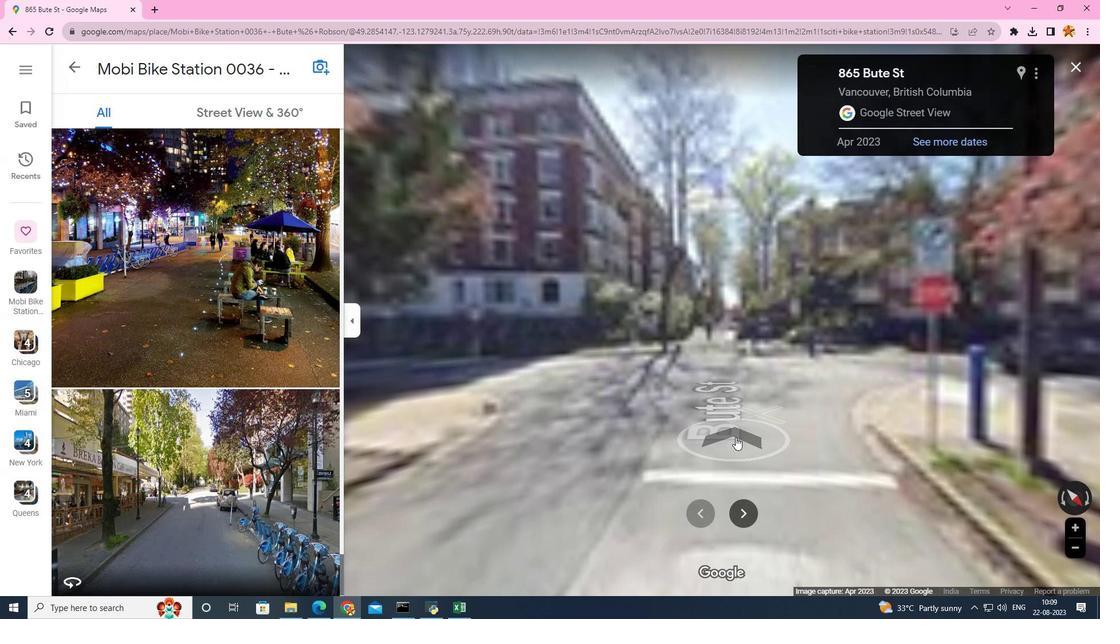 
Action: Mouse pressed left at (736, 437)
Screenshot: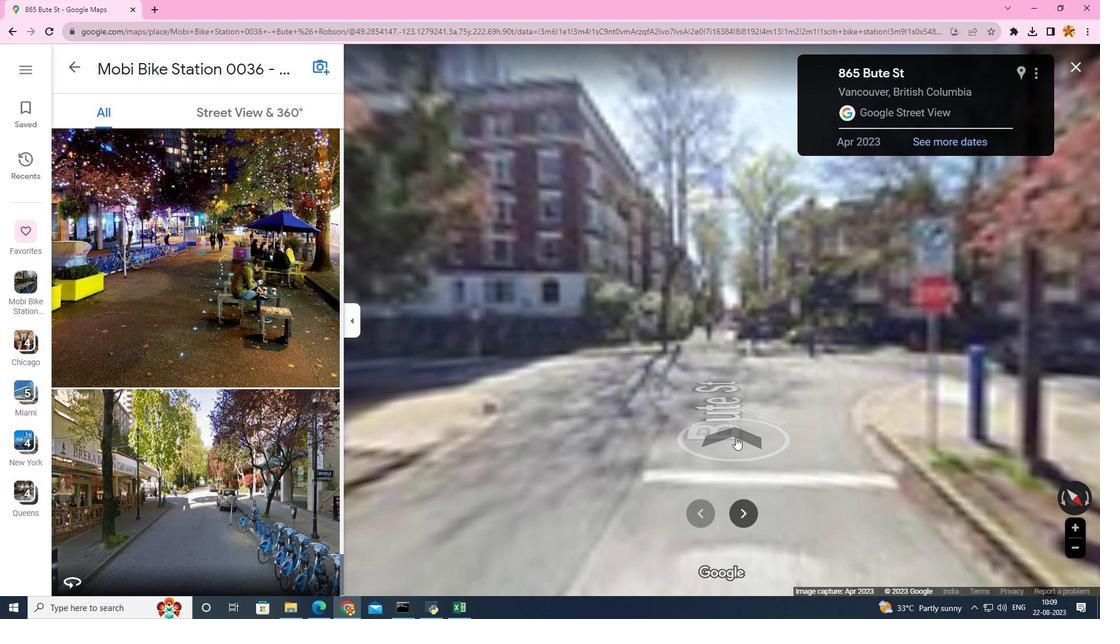 
Action: Mouse moved to (982, 440)
Screenshot: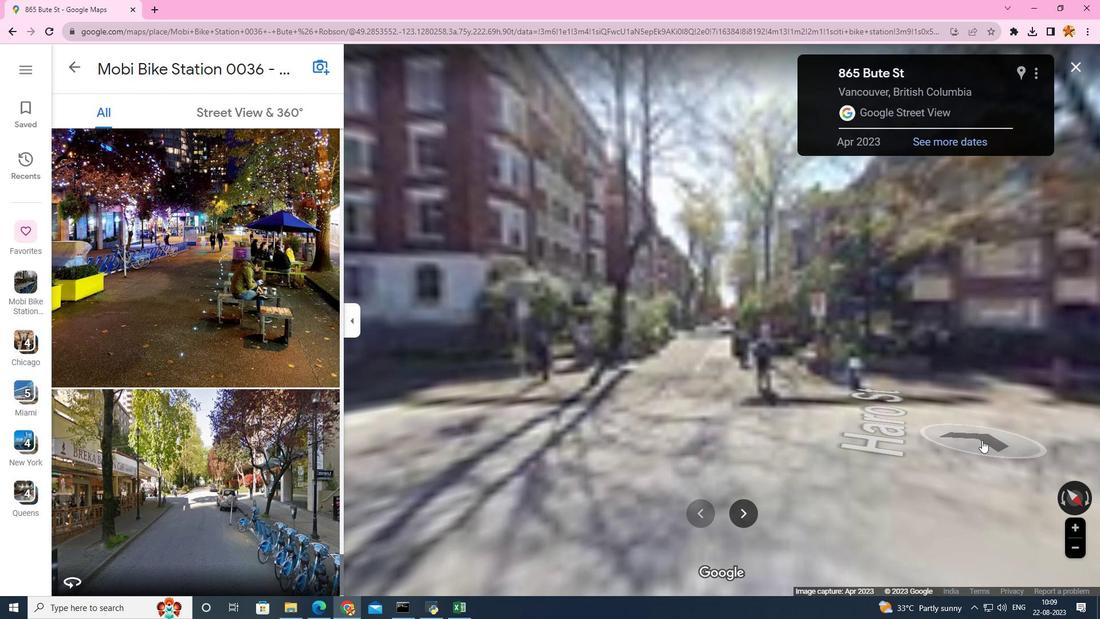 
Action: Mouse pressed left at (982, 440)
Screenshot: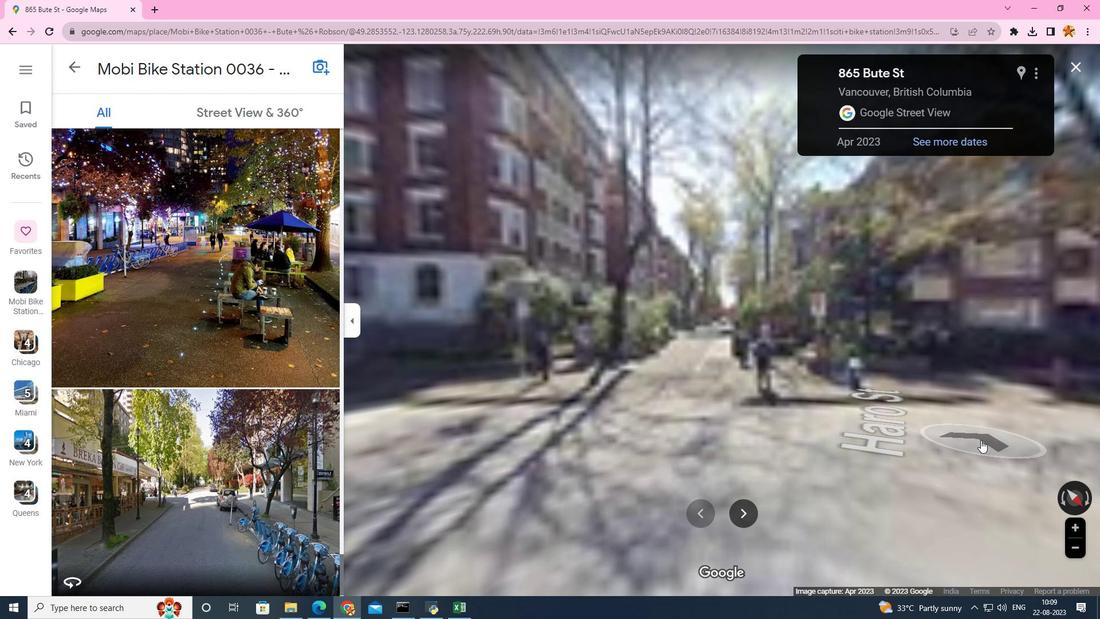 
Action: Mouse moved to (940, 499)
Screenshot: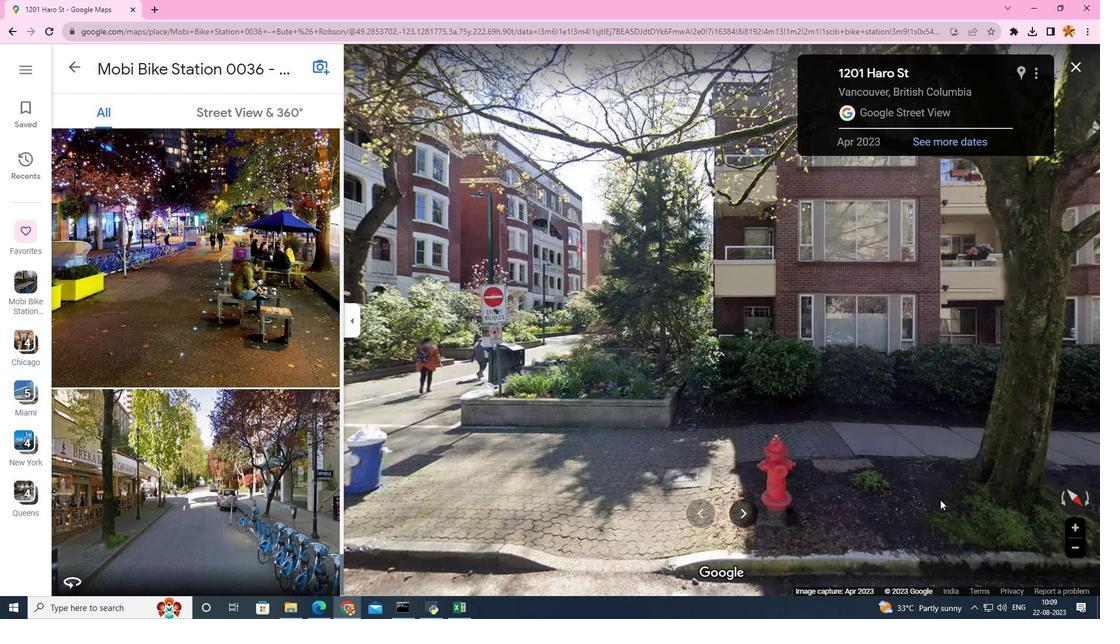 
Action: Mouse pressed left at (941, 499)
Screenshot: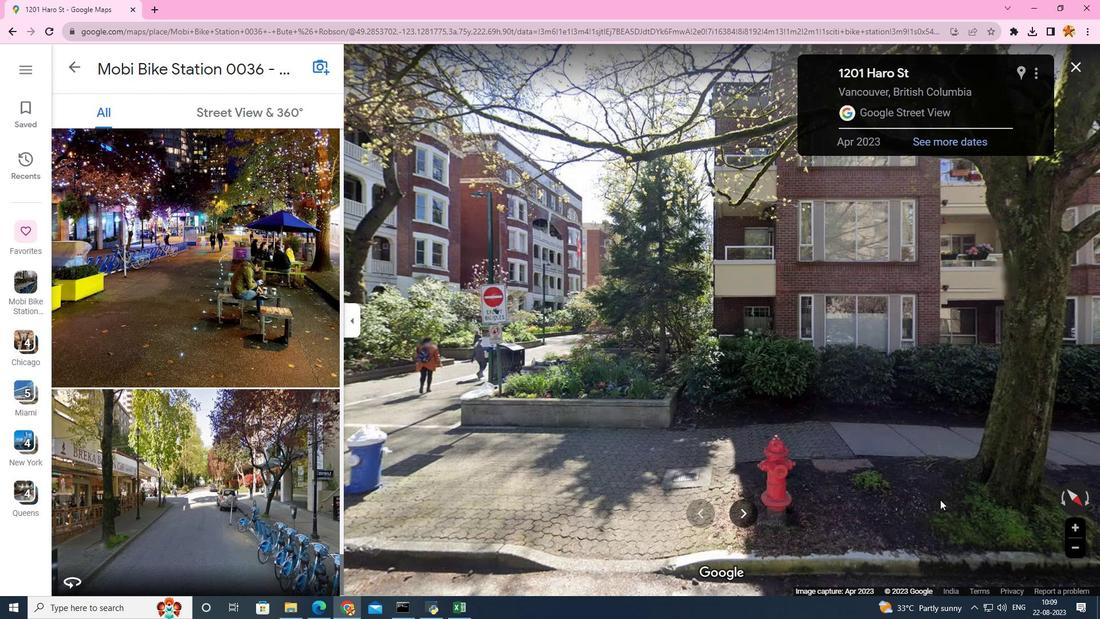 
Action: Mouse moved to (923, 503)
Screenshot: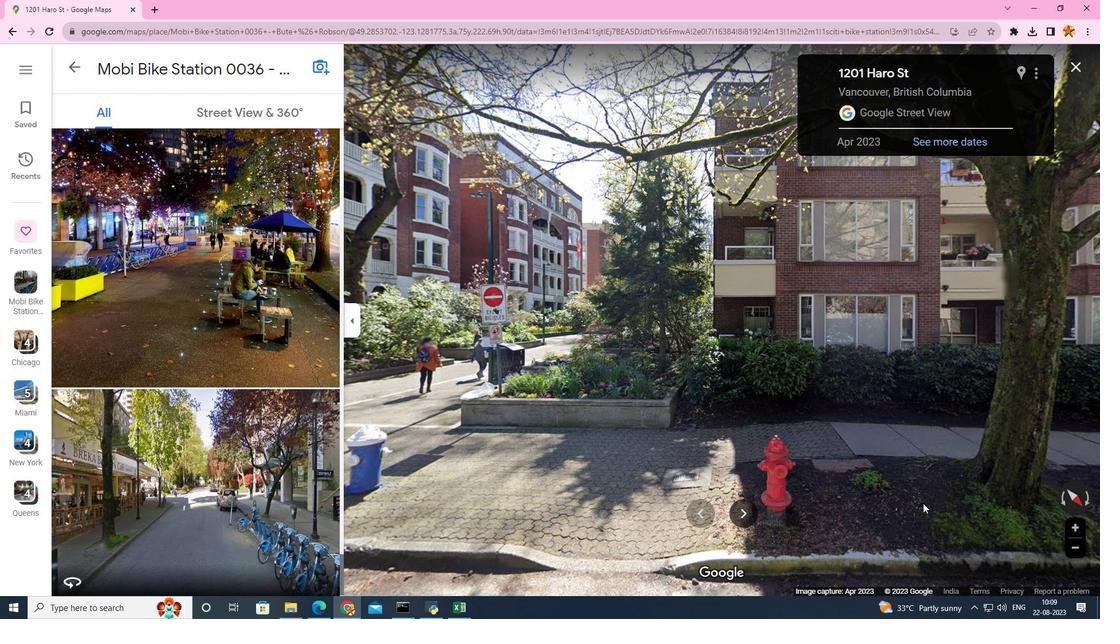 
Action: Mouse pressed left at (923, 503)
Screenshot: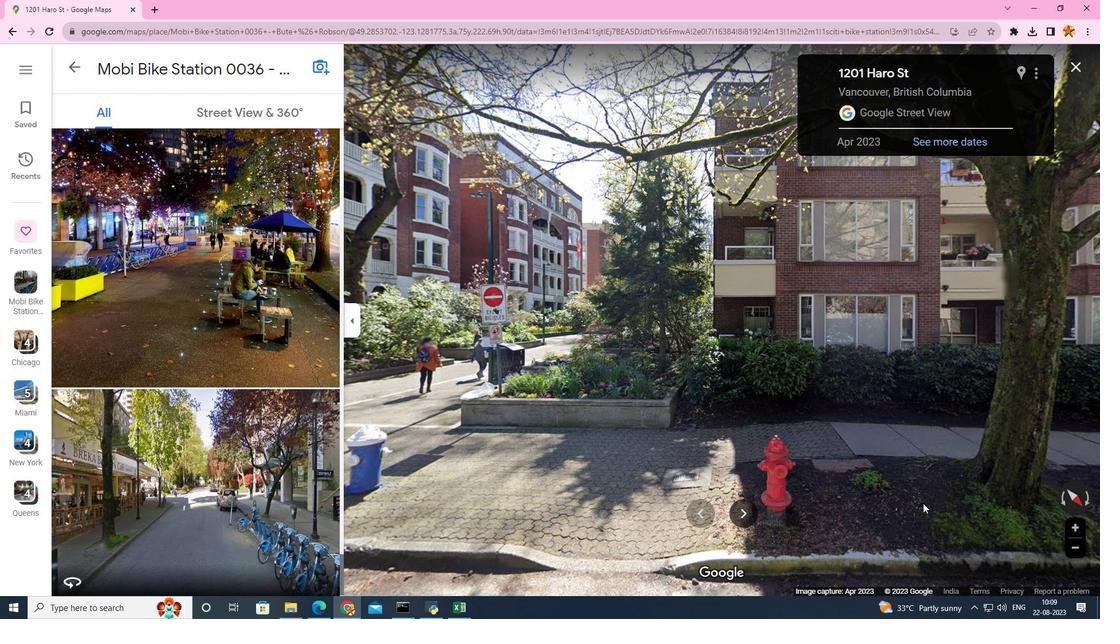 
Action: Mouse moved to (849, 466)
Screenshot: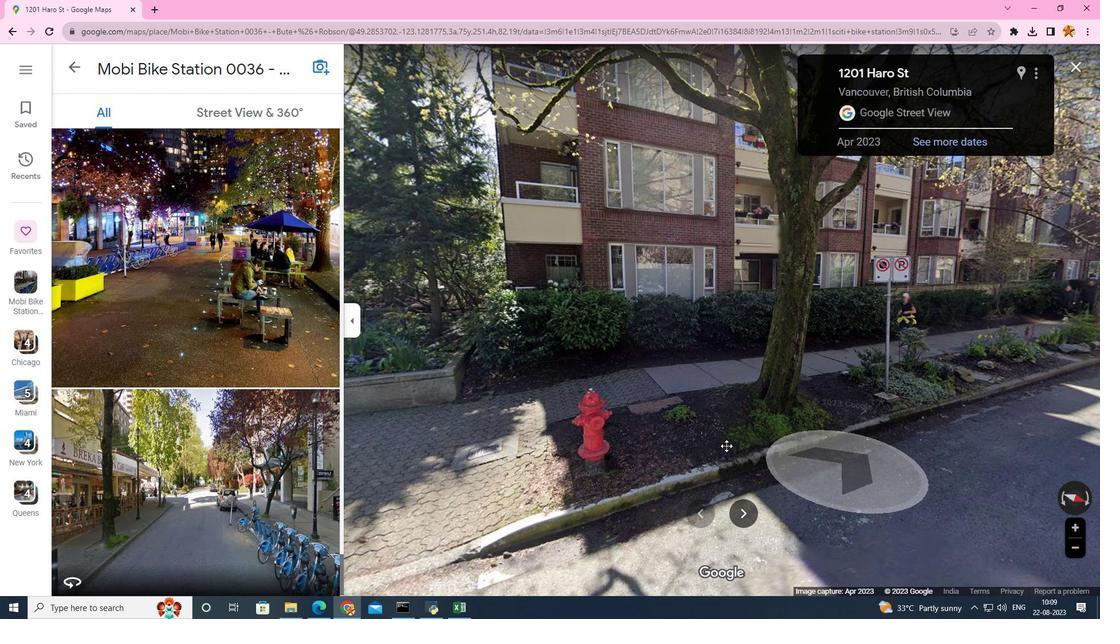
Action: Mouse pressed left at (849, 466)
Screenshot: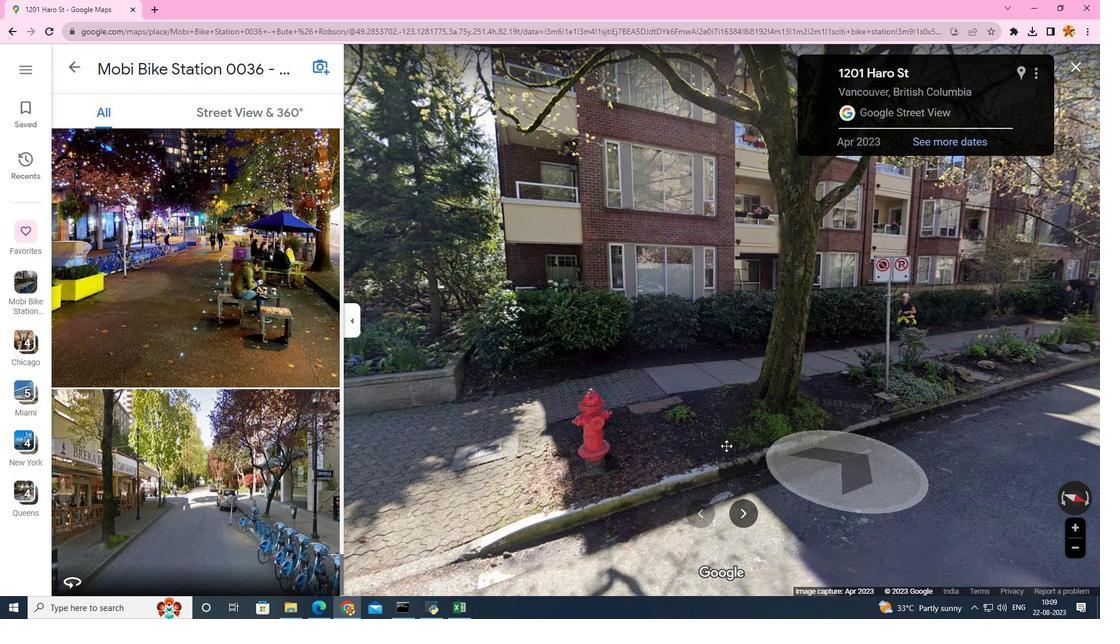 
Action: Mouse moved to (705, 373)
Screenshot: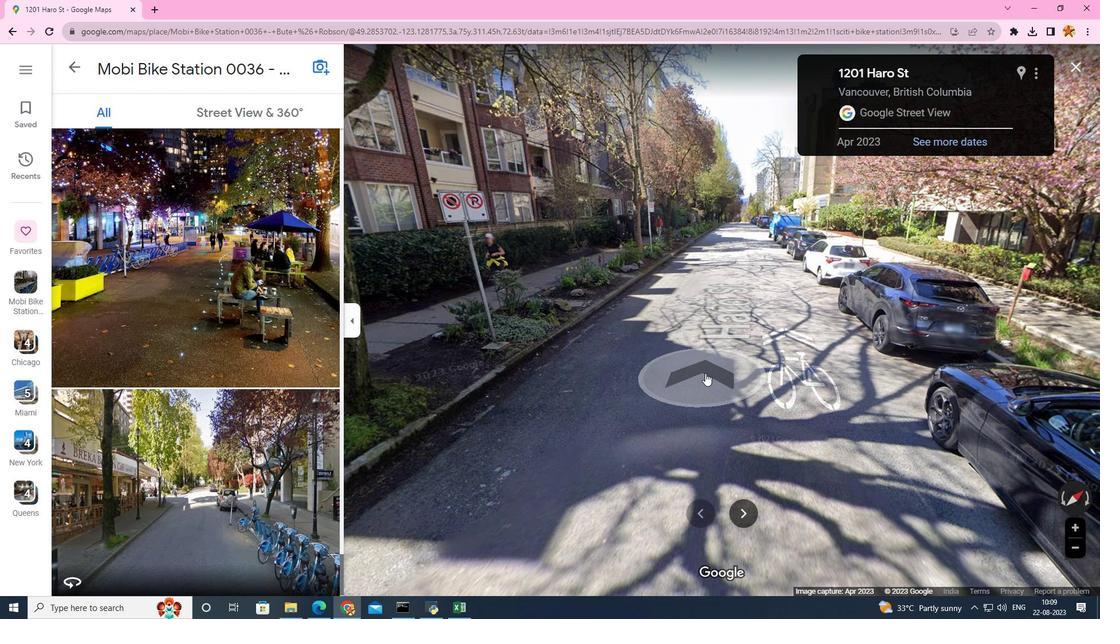 
Action: Mouse pressed left at (705, 373)
Screenshot: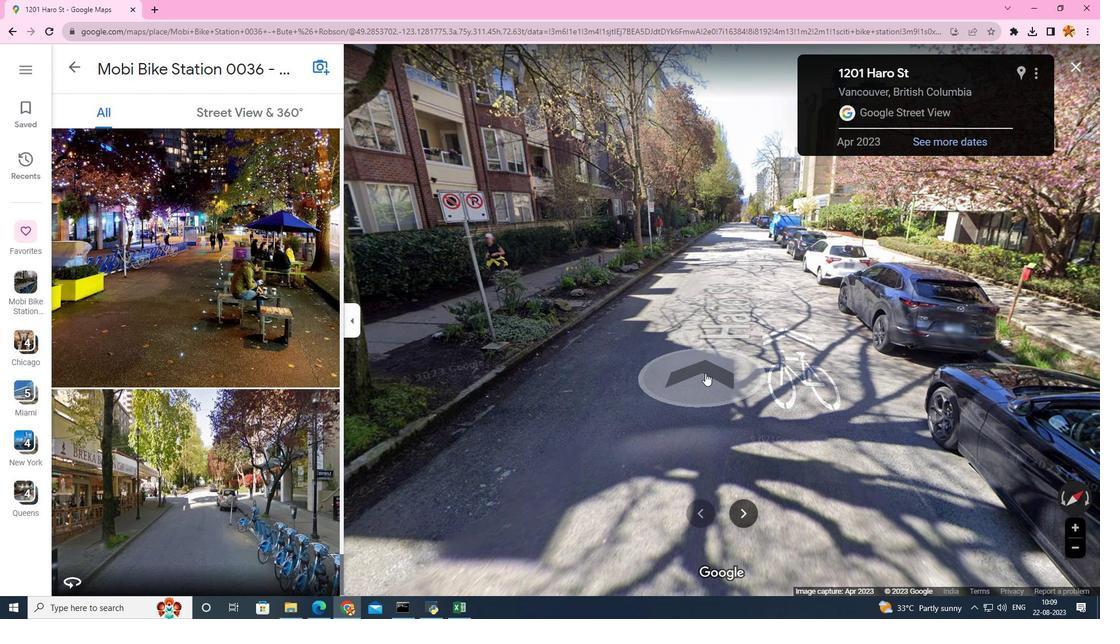 
Action: Mouse moved to (672, 317)
Screenshot: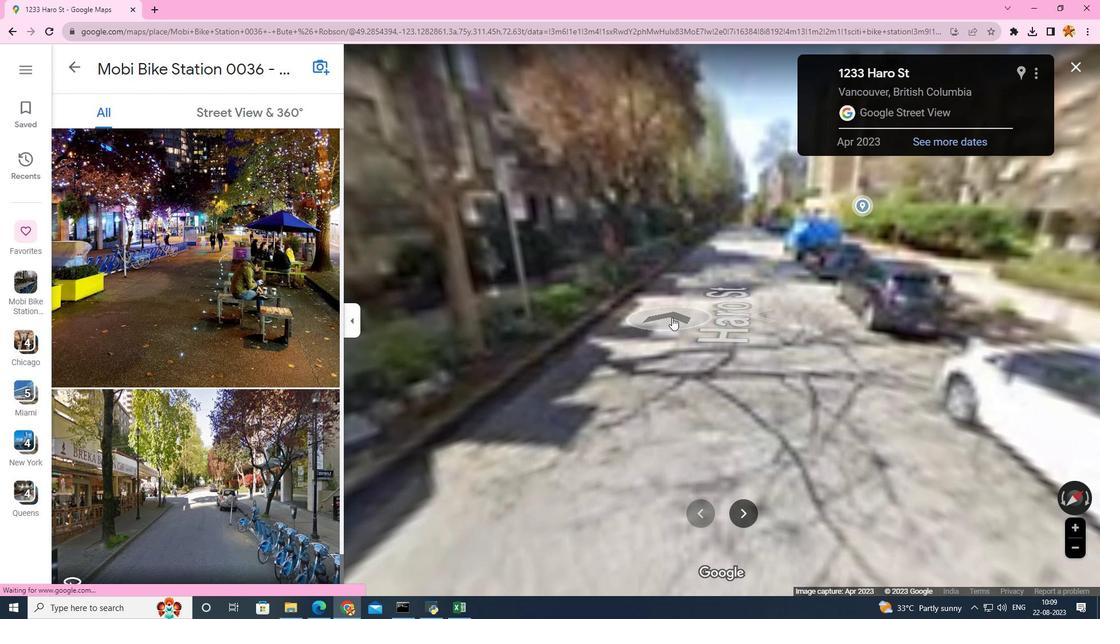 
Action: Mouse pressed left at (672, 317)
Screenshot: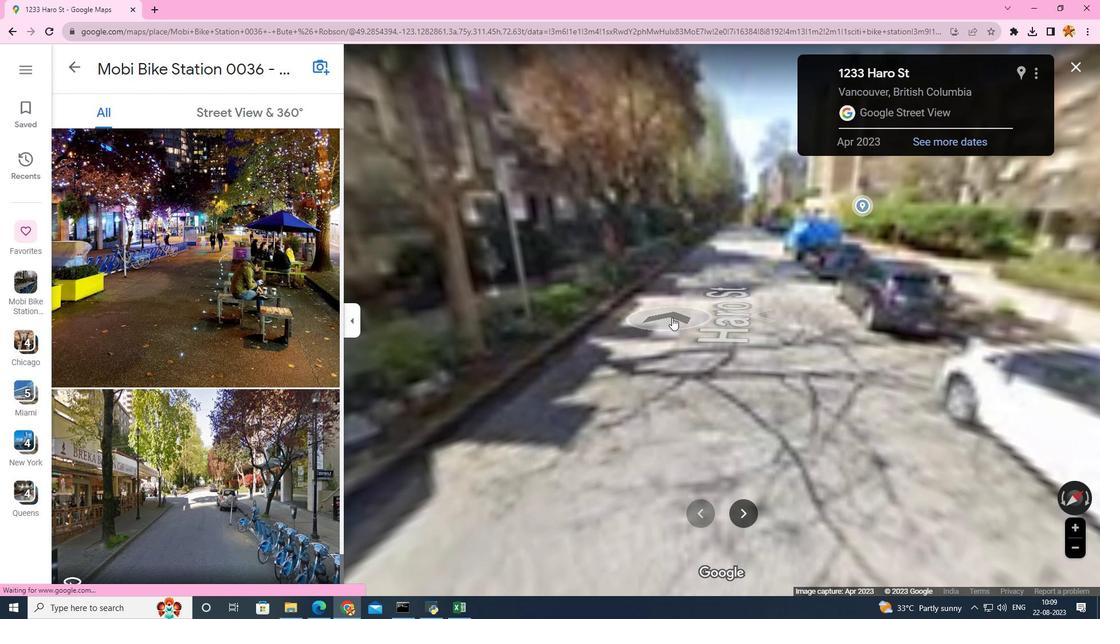 
Action: Mouse moved to (676, 317)
Screenshot: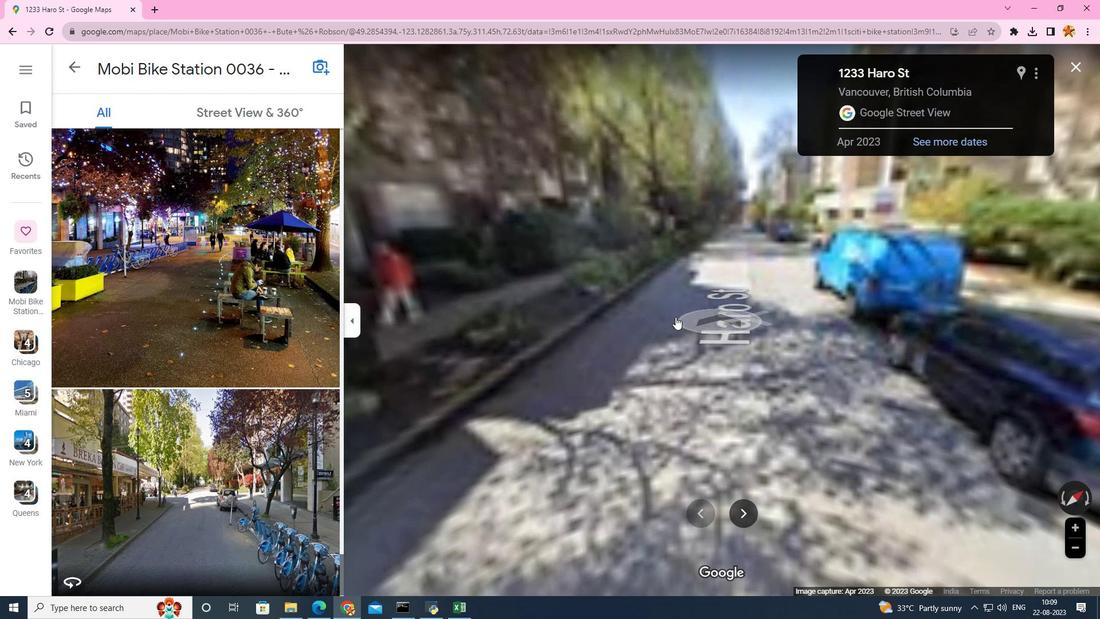 
Action: Mouse pressed left at (676, 317)
Screenshot: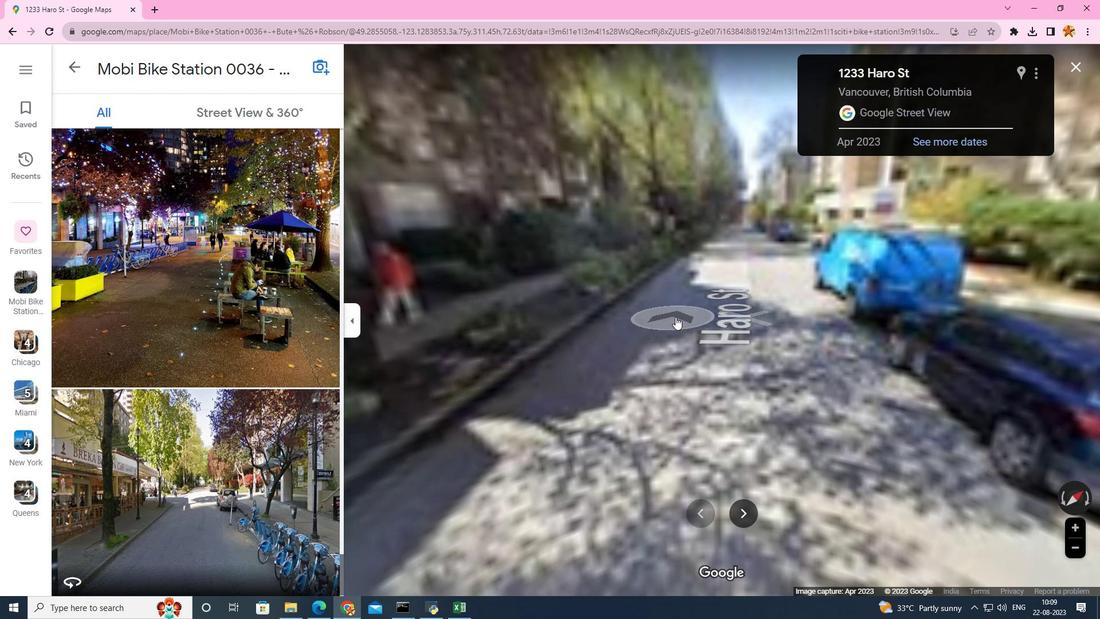 
Action: Mouse moved to (686, 292)
Screenshot: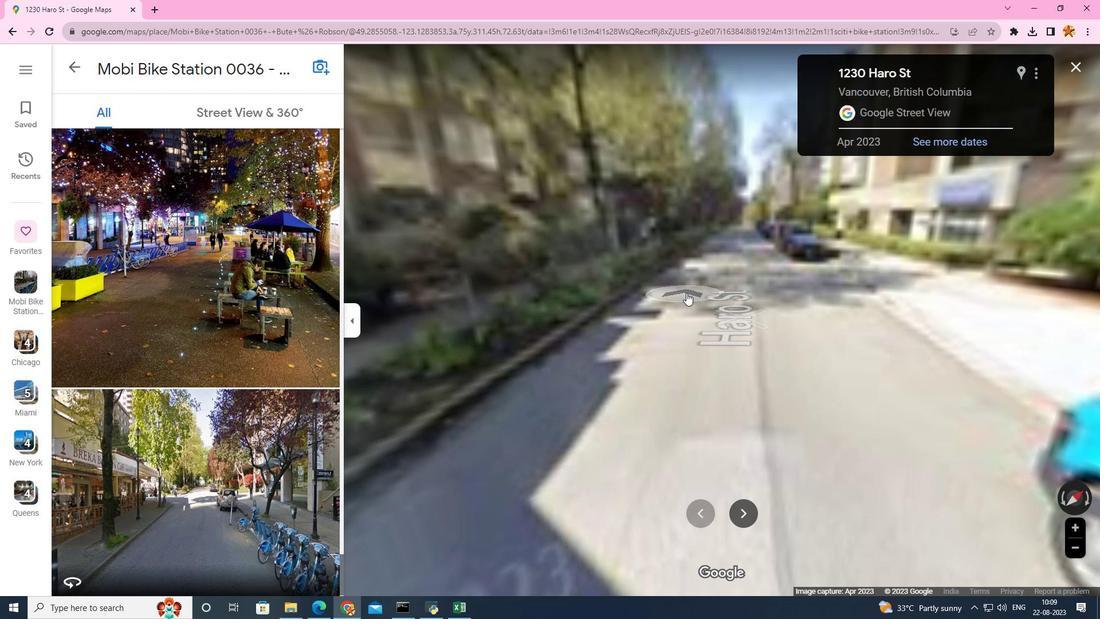 
Action: Mouse pressed left at (686, 292)
Screenshot: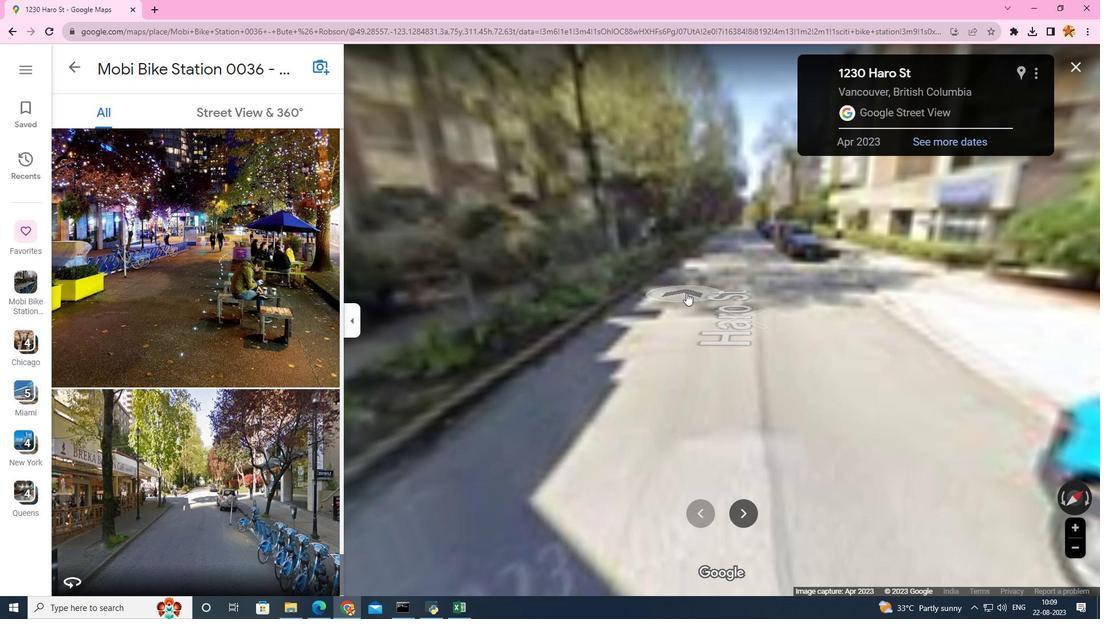 
Action: Mouse moved to (694, 292)
Screenshot: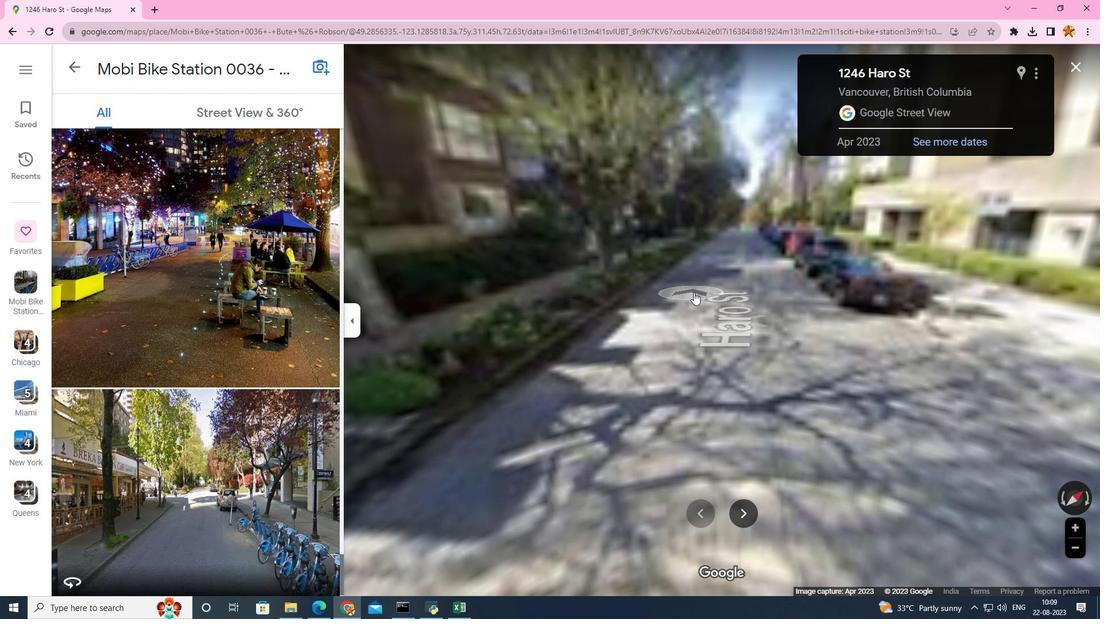 
Action: Mouse pressed left at (694, 292)
Screenshot: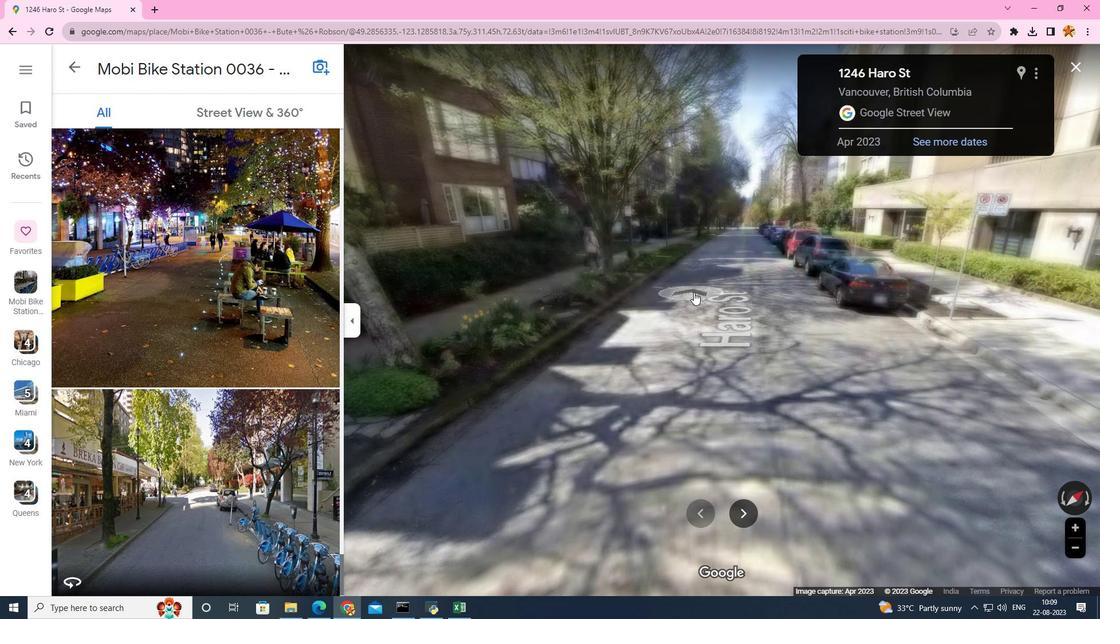 
Action: Mouse moved to (697, 282)
Screenshot: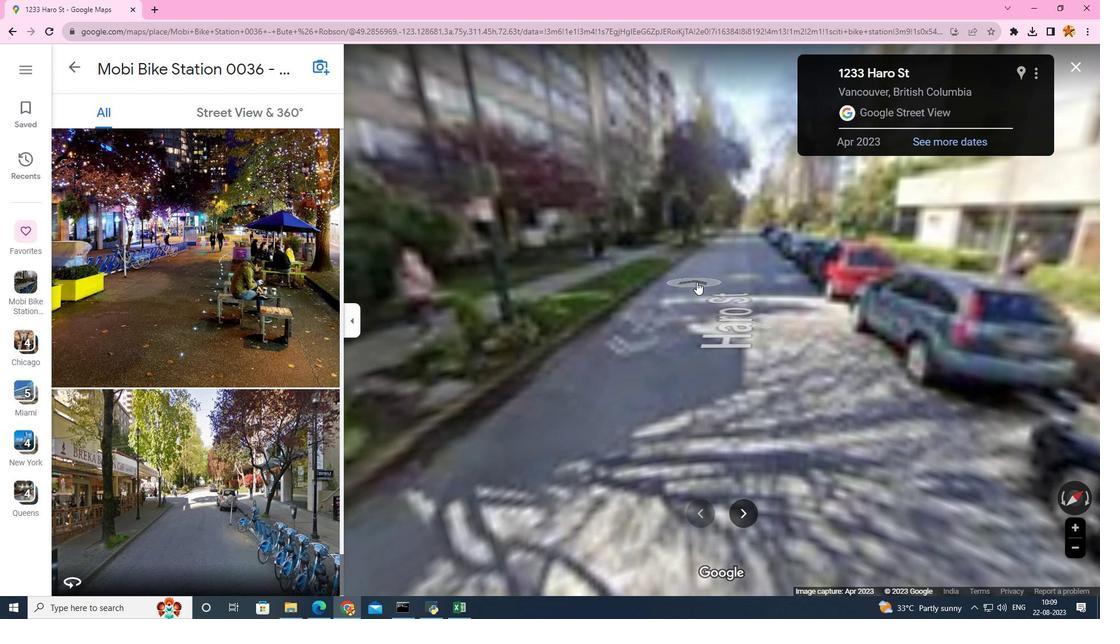 
Action: Mouse pressed left at (697, 282)
Screenshot: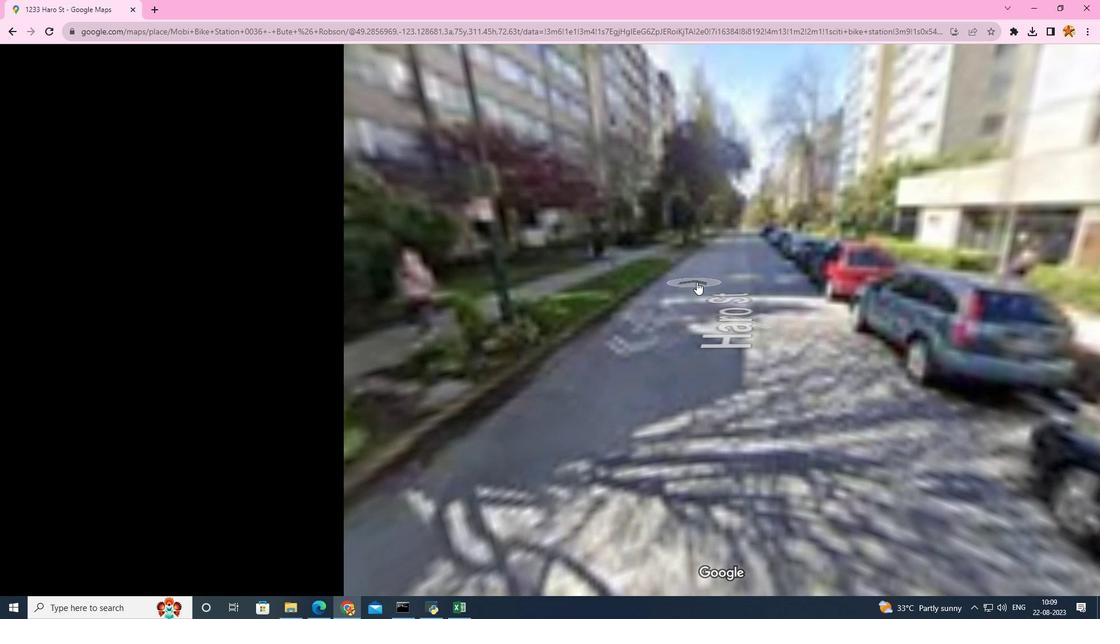 
Action: Mouse moved to (695, 282)
Screenshot: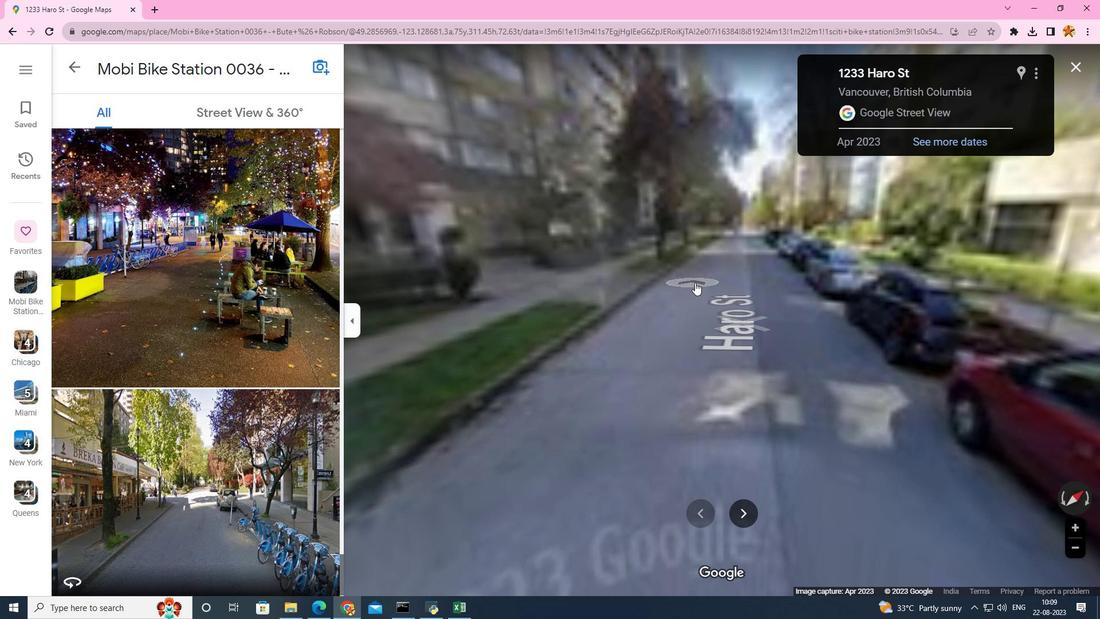 
Action: Mouse pressed left at (695, 282)
Screenshot: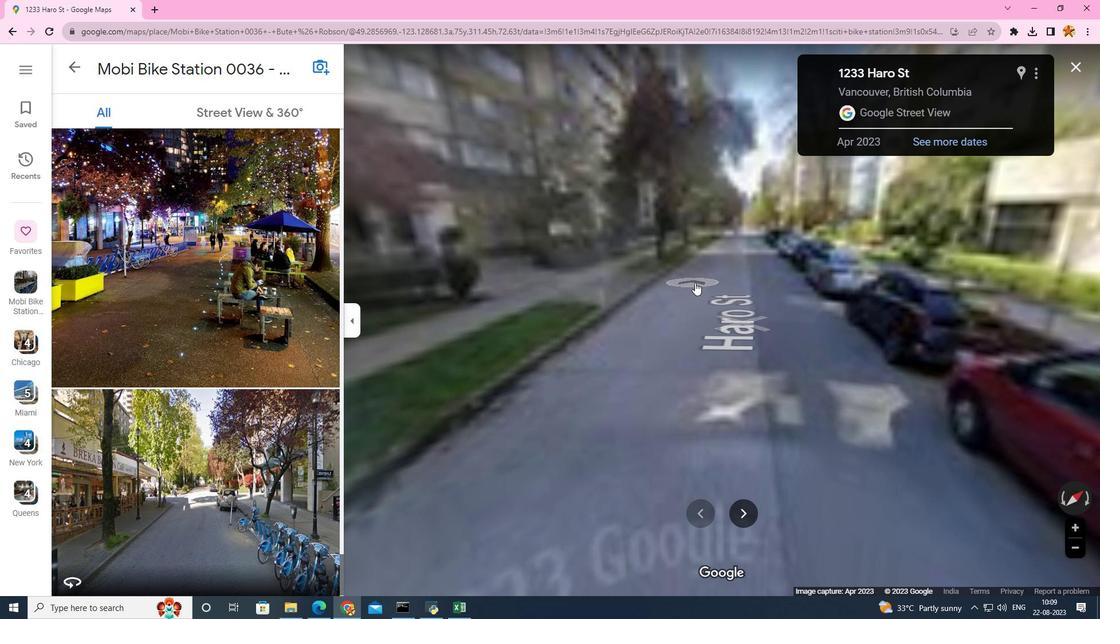 
Action: Mouse moved to (70, 70)
Screenshot: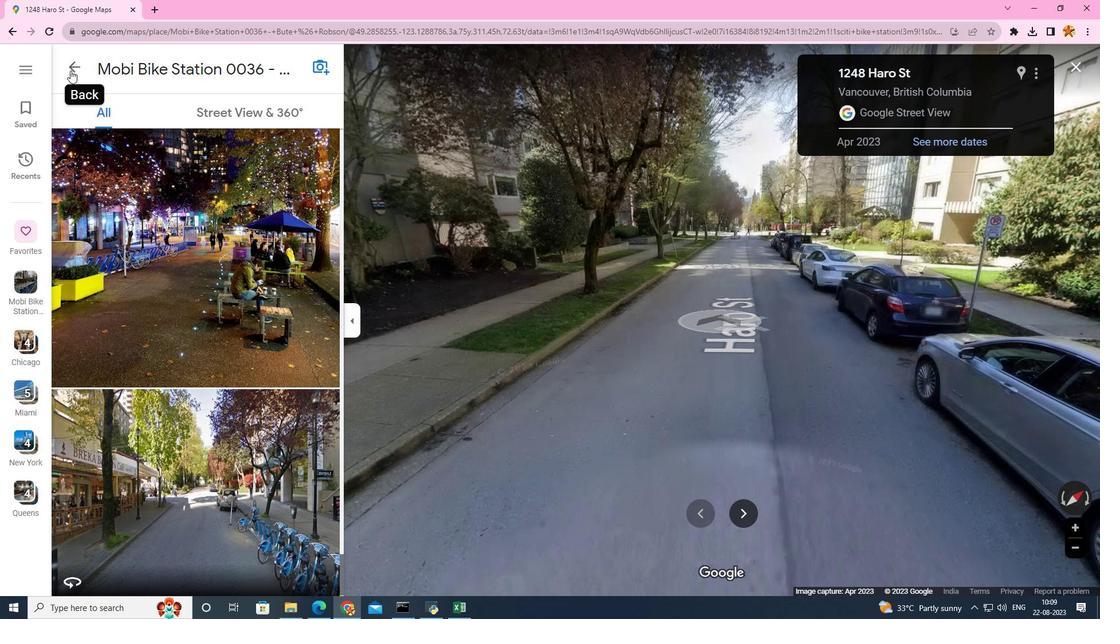 
Action: Mouse pressed left at (70, 70)
Screenshot: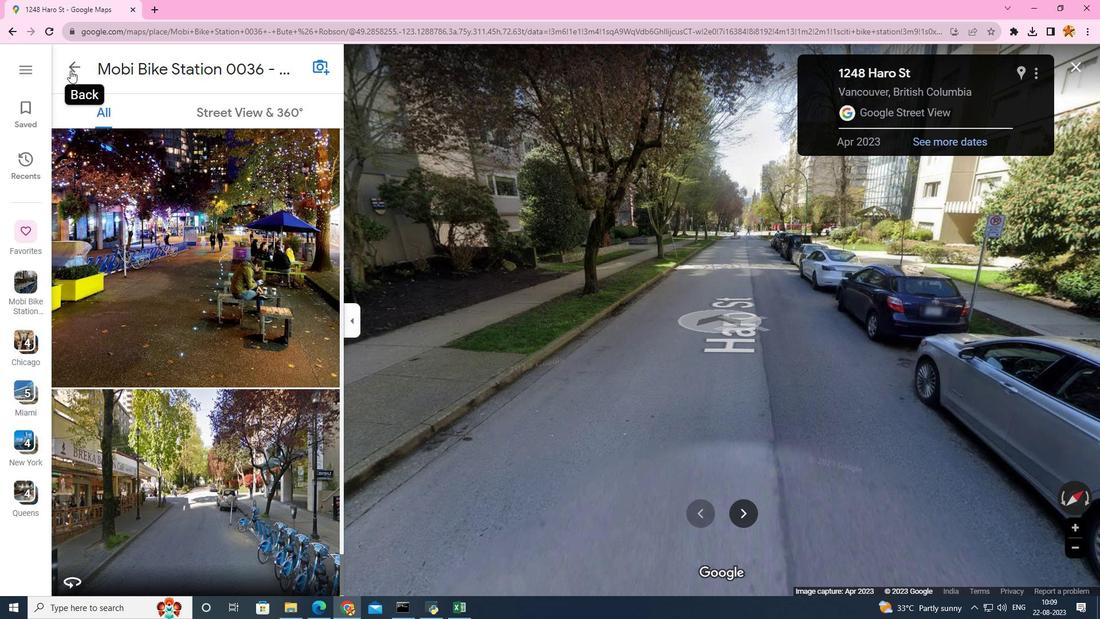 
Action: Mouse moved to (456, 420)
Screenshot: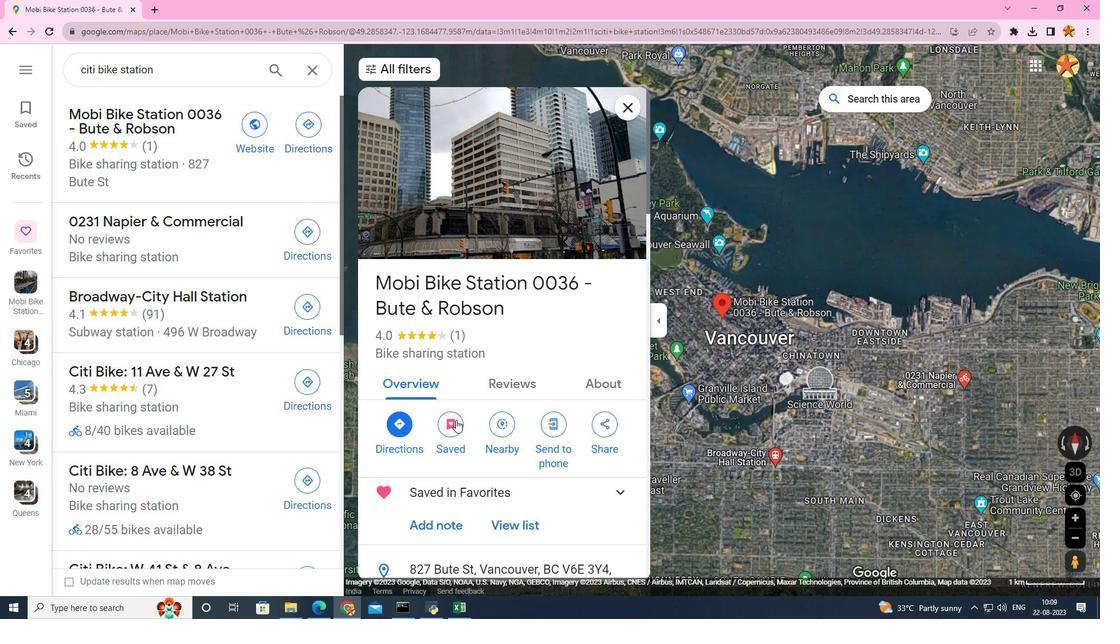 
Action: Mouse pressed left at (456, 420)
Screenshot: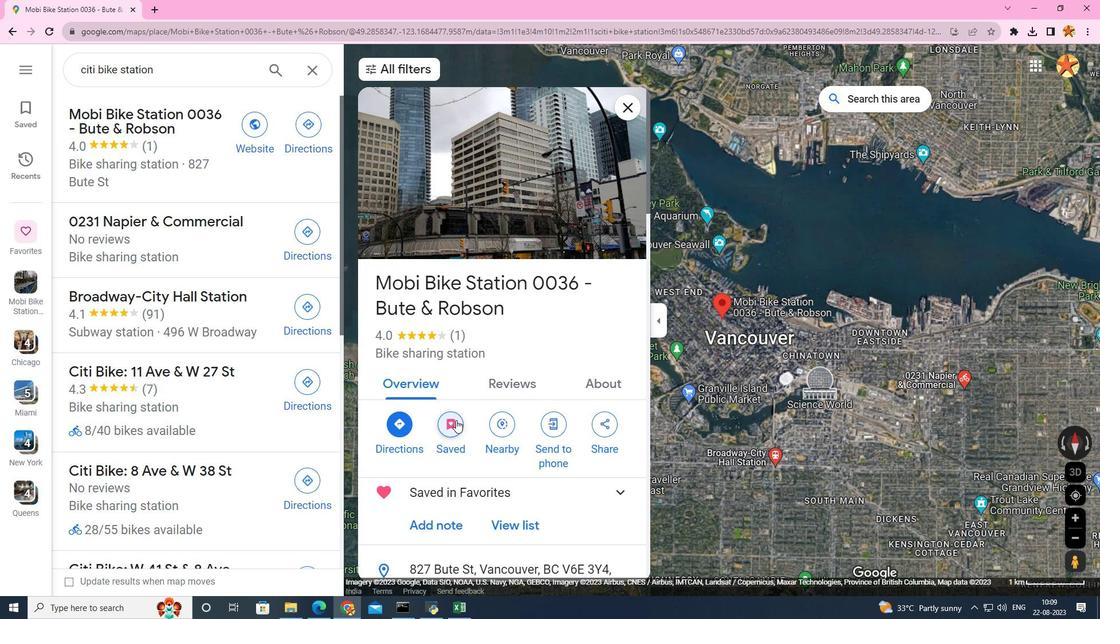 
Action: Mouse moved to (463, 451)
Screenshot: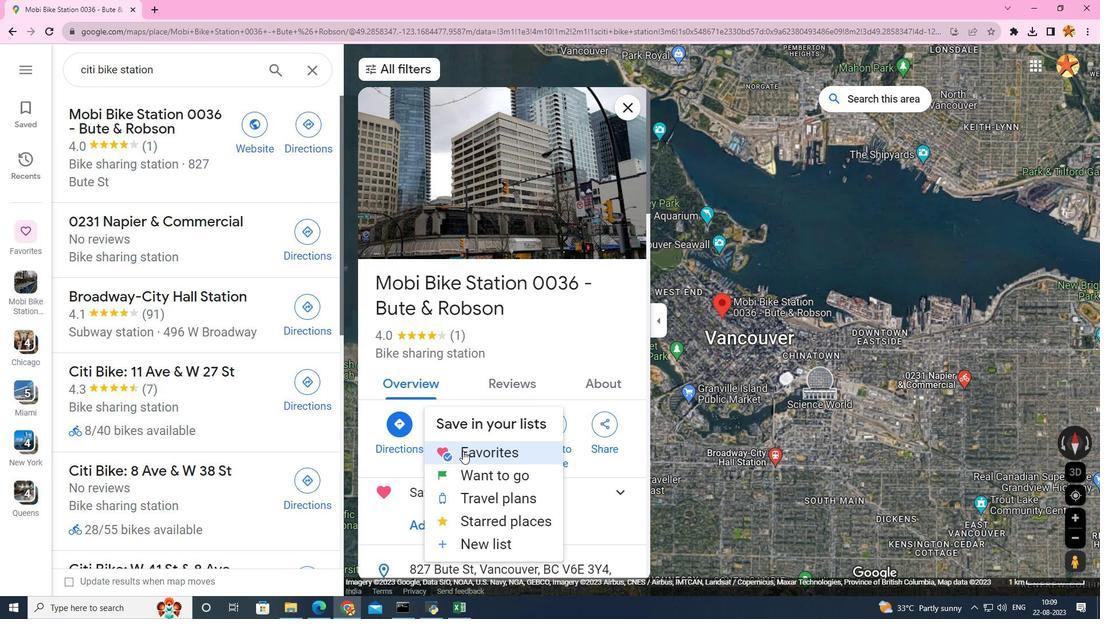 
Action: Mouse pressed left at (463, 451)
Screenshot: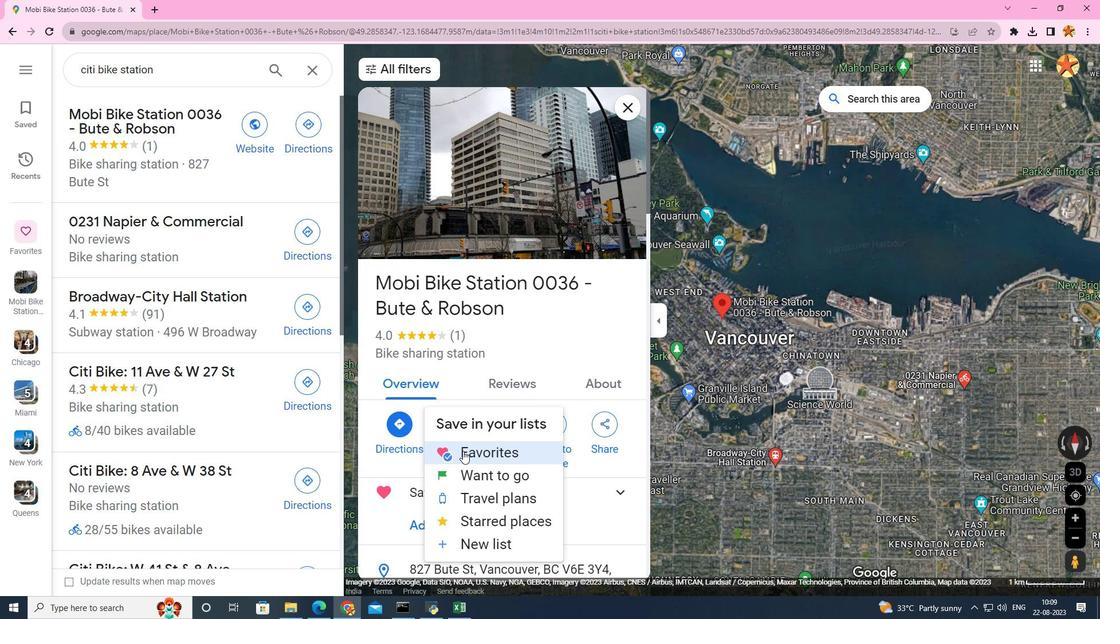 
Action: Mouse moved to (456, 436)
Screenshot: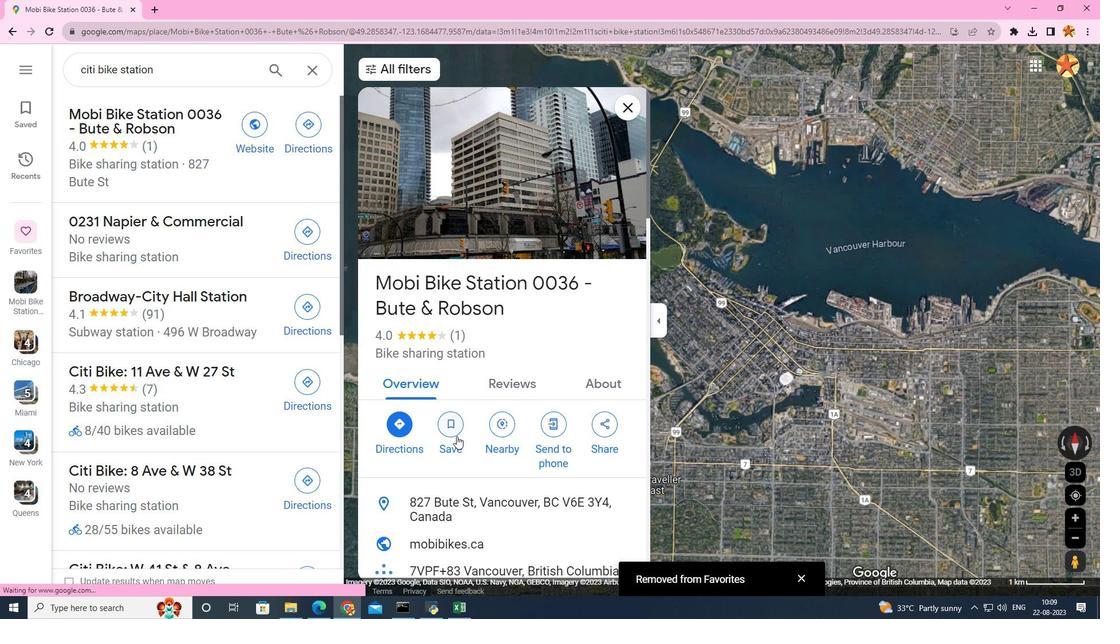 
Action: Mouse pressed left at (456, 436)
Screenshot: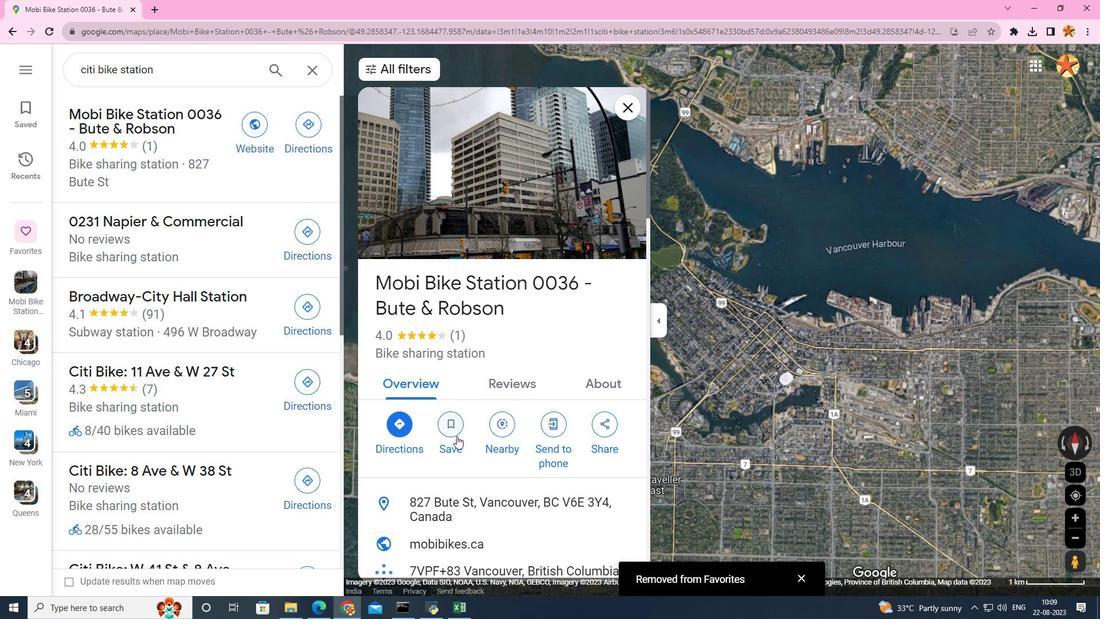 
Action: Mouse moved to (465, 452)
Screenshot: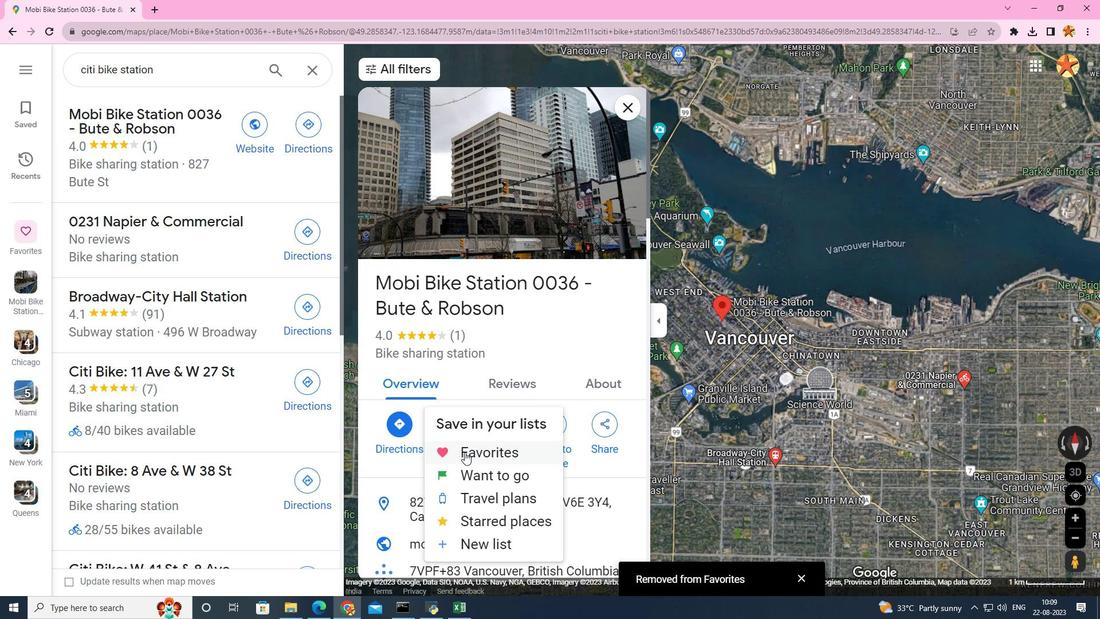 
Action: Mouse pressed left at (465, 452)
Screenshot: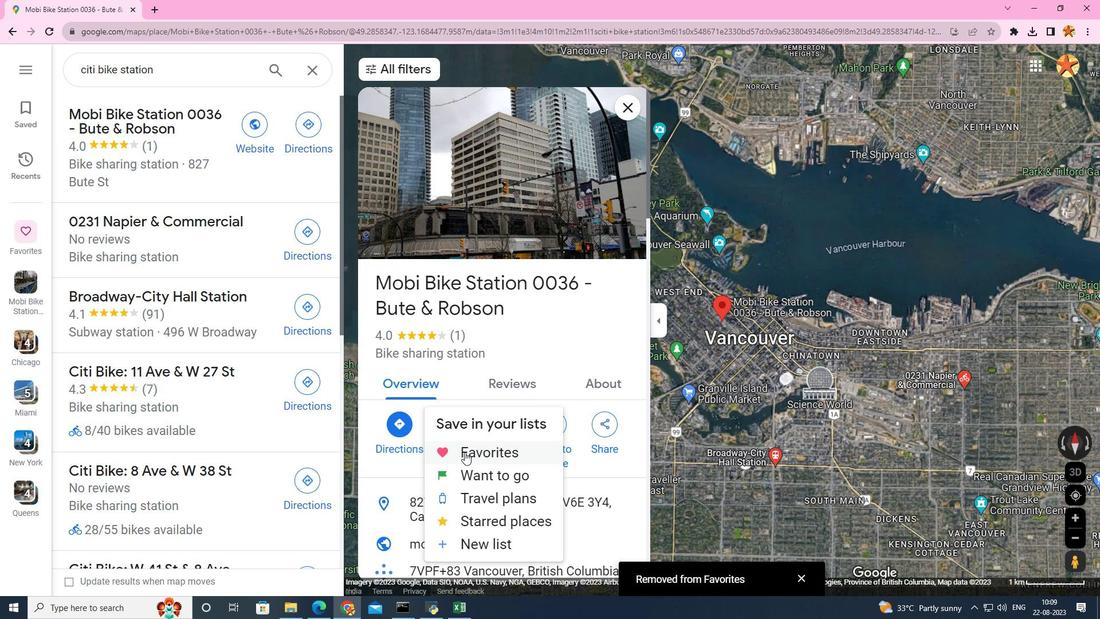 
